 Task: Find connections with filter location Bharthana with filter topic #Trainerwith filter profile language German with filter current company Intelliswift Software with filter school SHANTILAL SHAH ENGINEERING COLLEGE ,BHAVNAGAR 043 with filter industry Dance Companies with filter service category HR Consulting with filter keywords title Marketing Communications Manager
Action: Mouse moved to (510, 69)
Screenshot: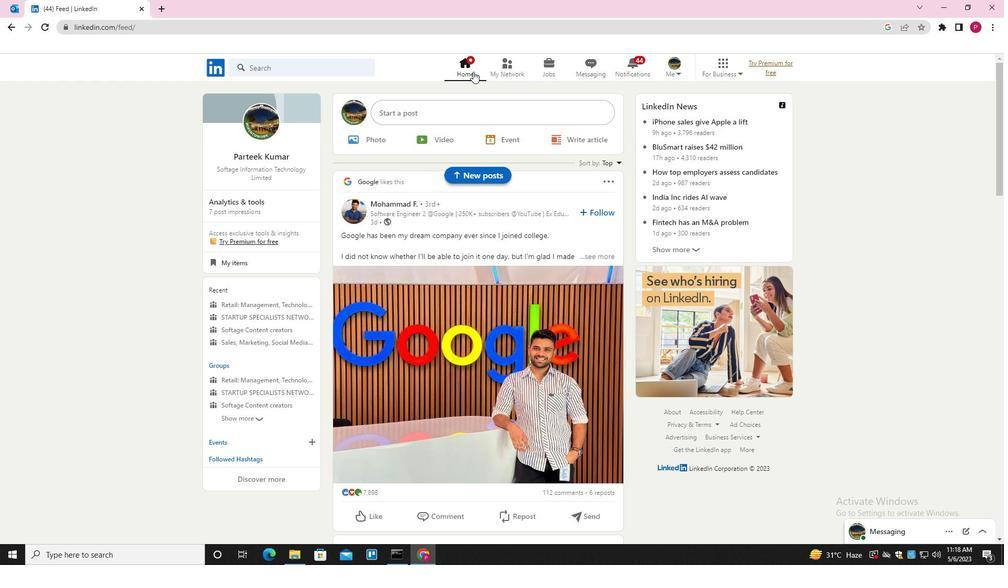
Action: Mouse pressed left at (510, 69)
Screenshot: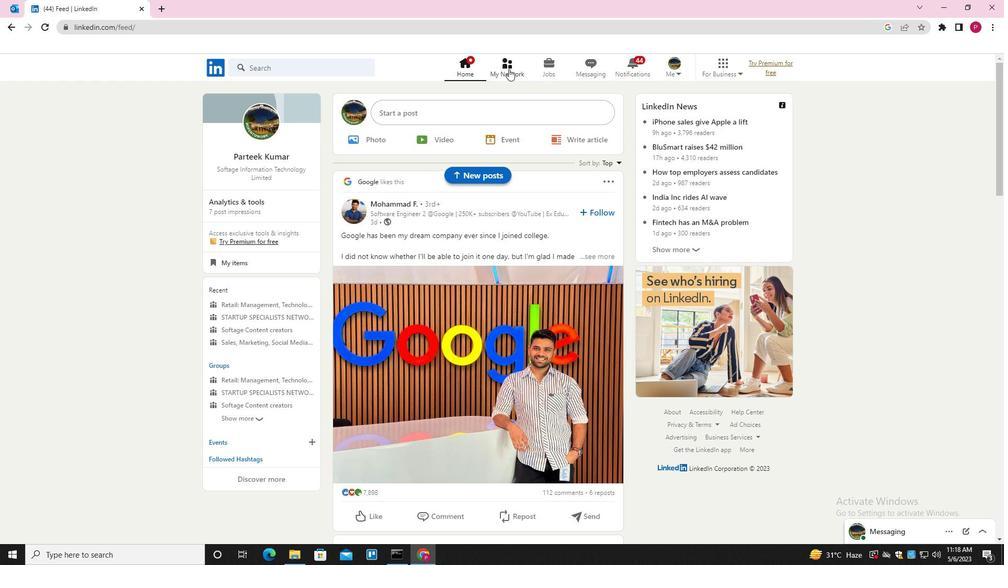 
Action: Mouse moved to (331, 125)
Screenshot: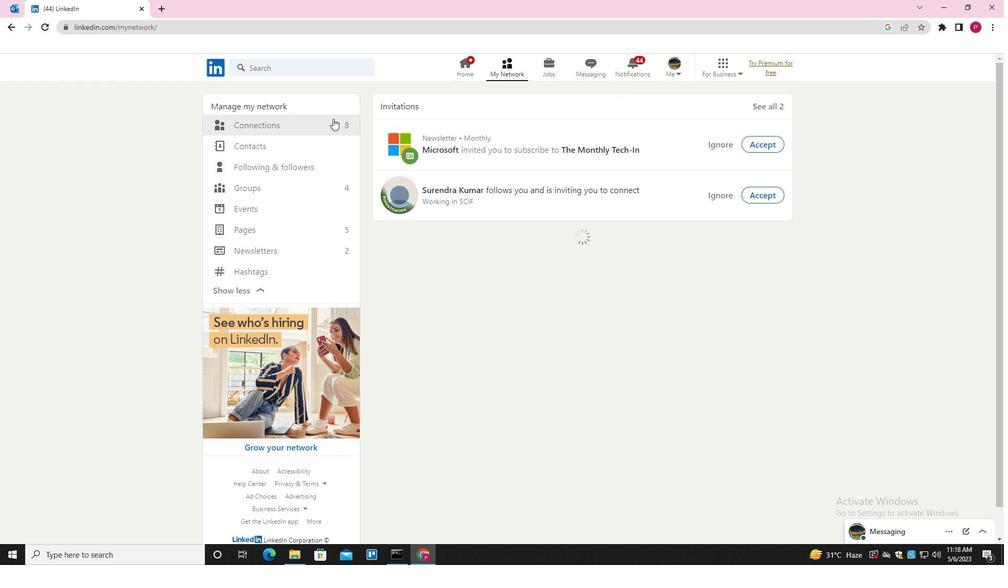 
Action: Mouse pressed left at (331, 125)
Screenshot: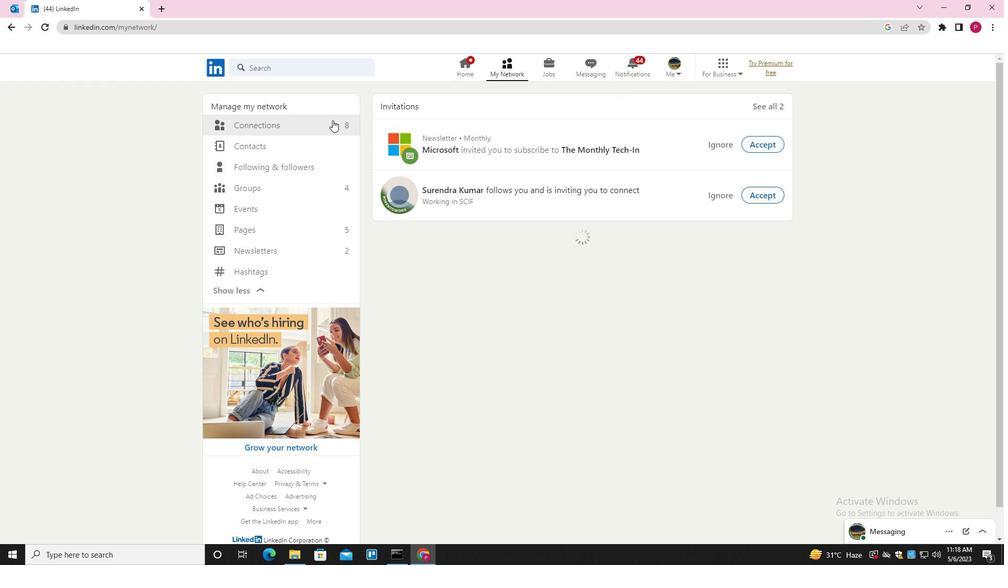 
Action: Mouse moved to (608, 125)
Screenshot: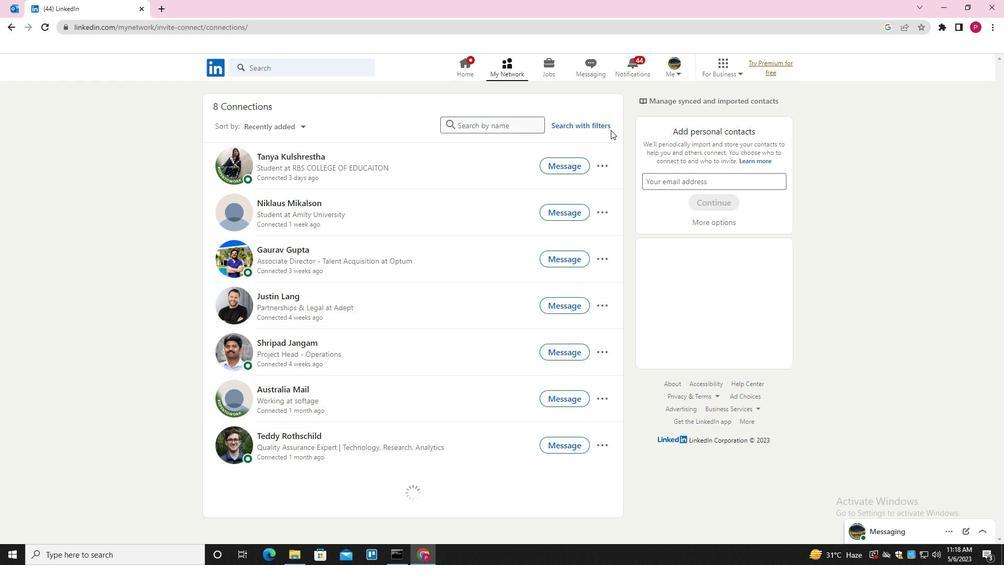 
Action: Mouse pressed left at (608, 125)
Screenshot: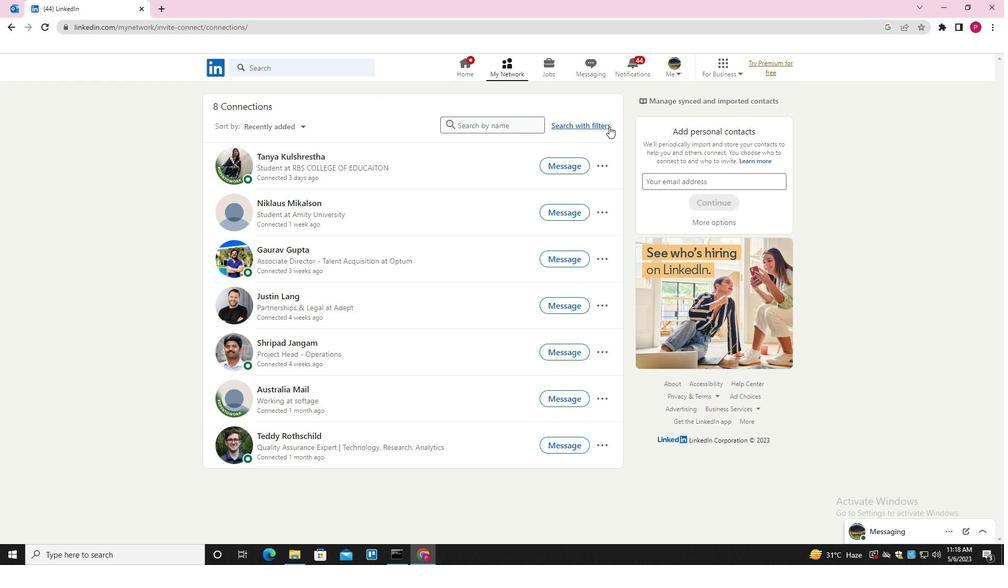 
Action: Mouse moved to (533, 98)
Screenshot: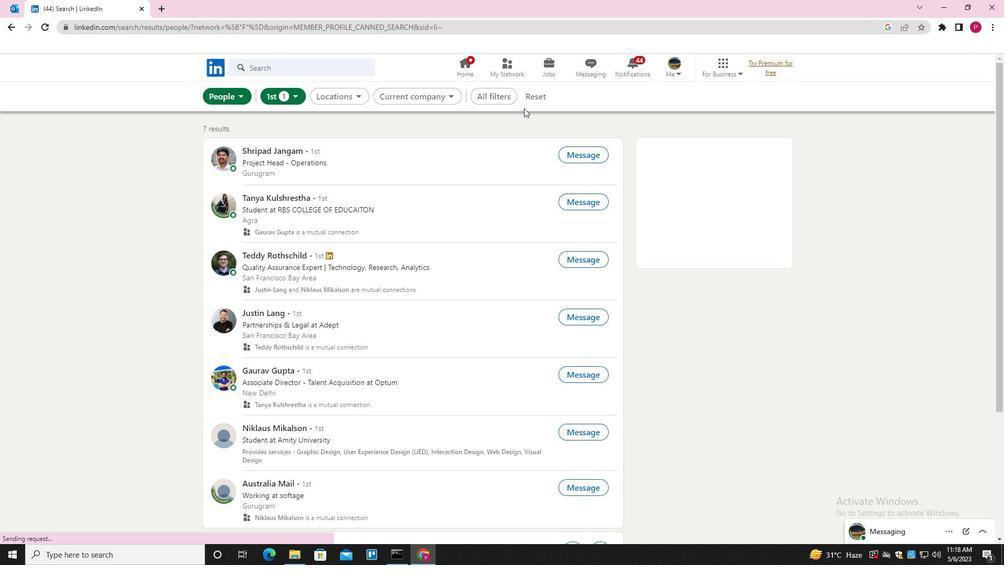 
Action: Mouse pressed left at (533, 98)
Screenshot: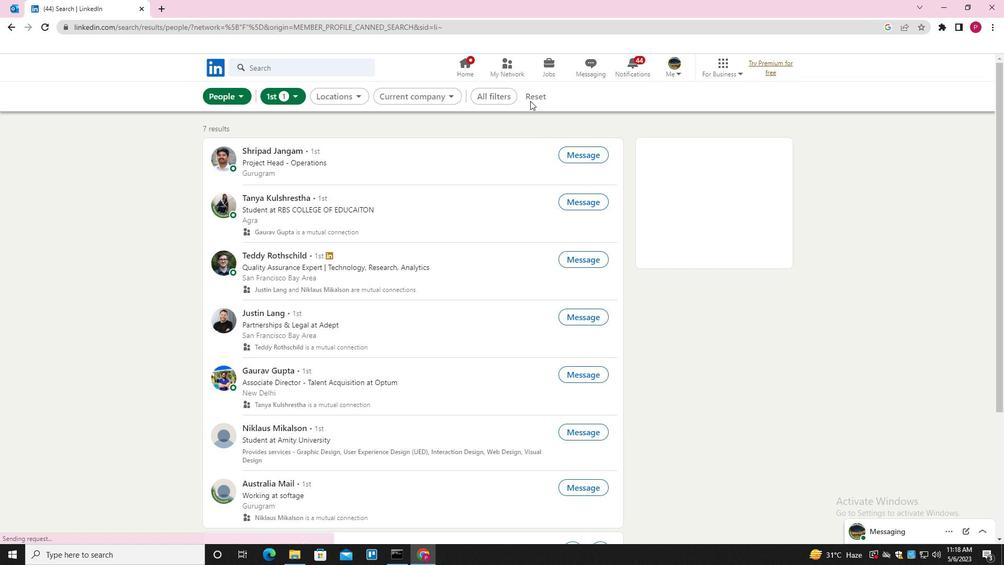 
Action: Mouse moved to (531, 98)
Screenshot: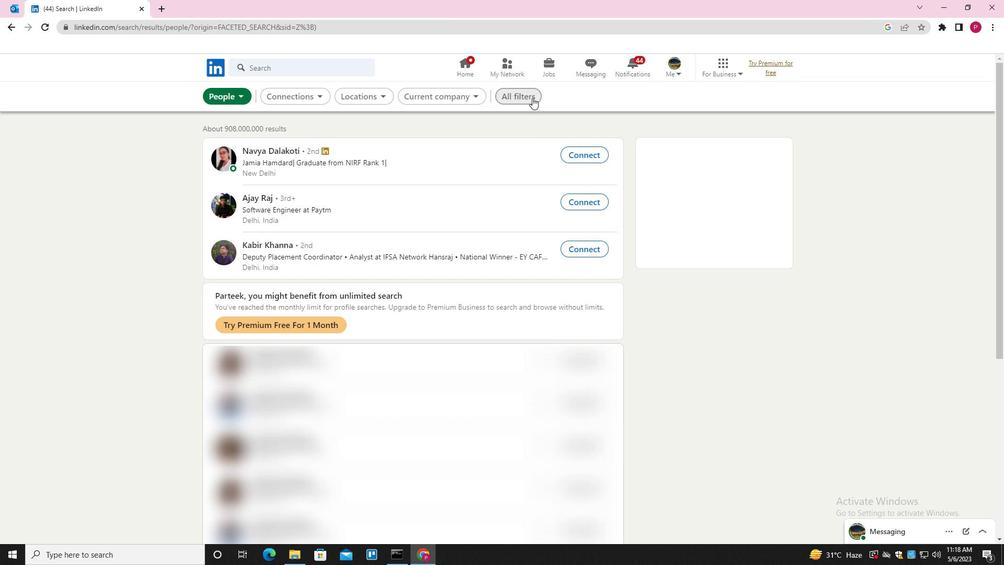 
Action: Mouse pressed left at (531, 98)
Screenshot: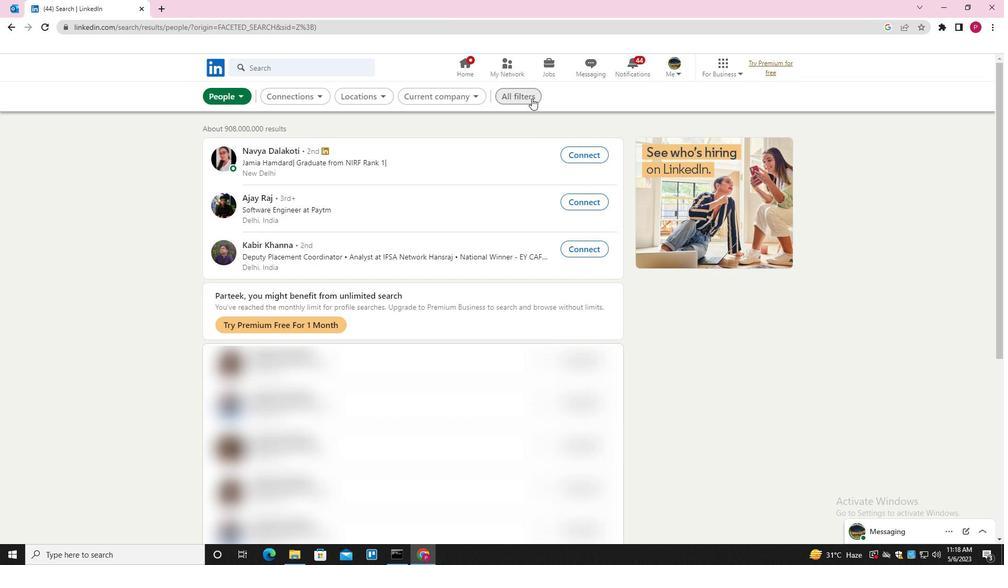 
Action: Mouse moved to (804, 289)
Screenshot: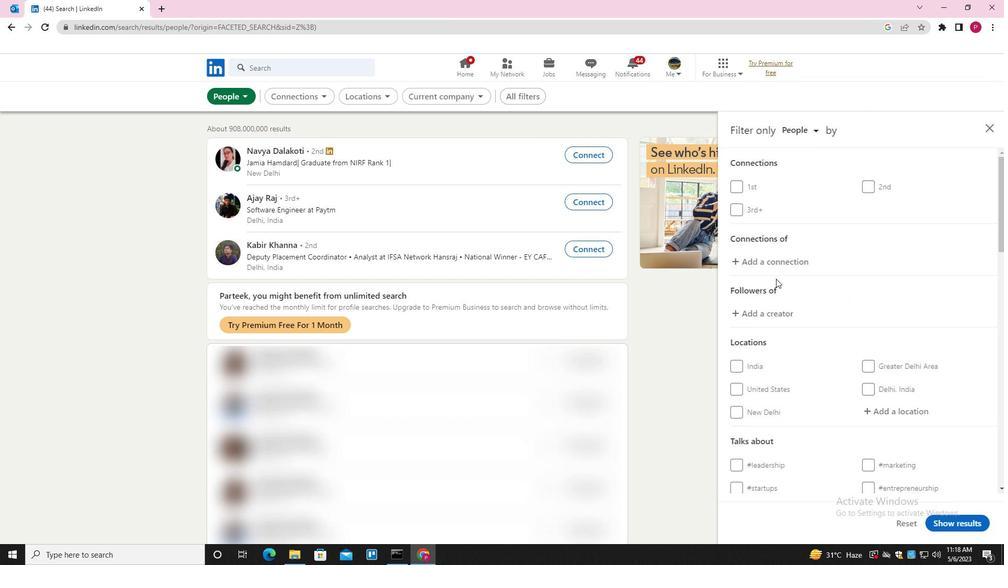
Action: Mouse scrolled (804, 288) with delta (0, 0)
Screenshot: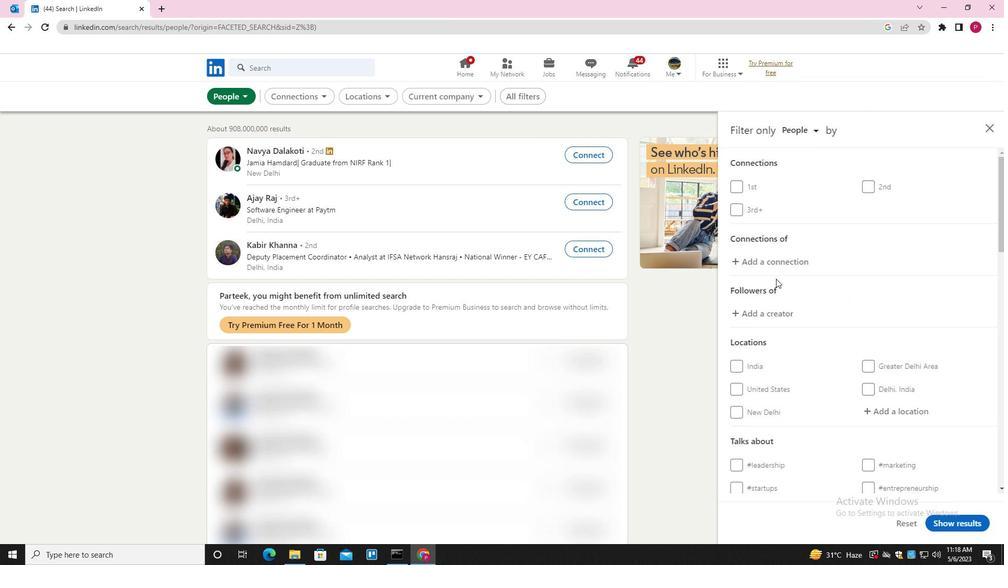 
Action: Mouse moved to (805, 290)
Screenshot: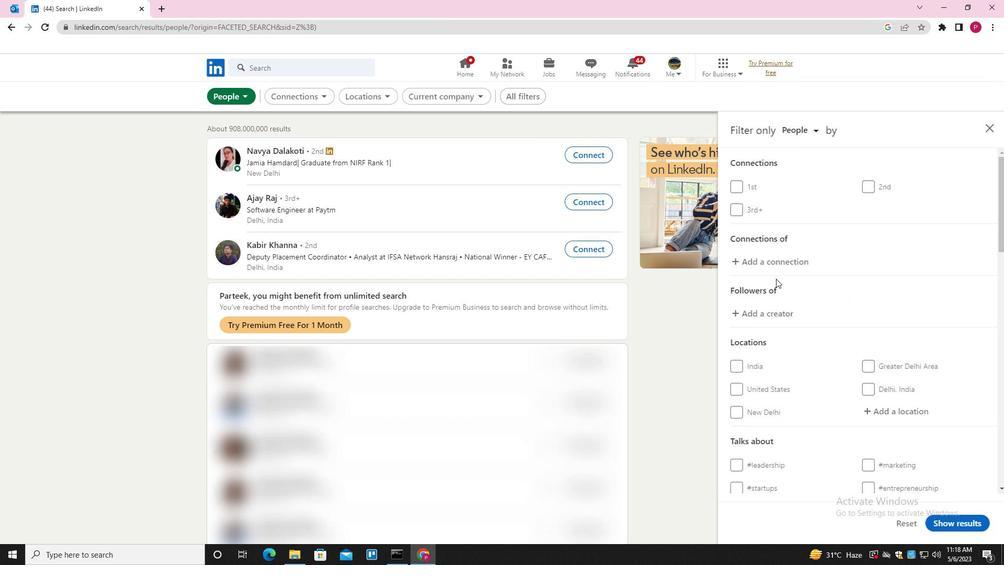
Action: Mouse scrolled (805, 289) with delta (0, 0)
Screenshot: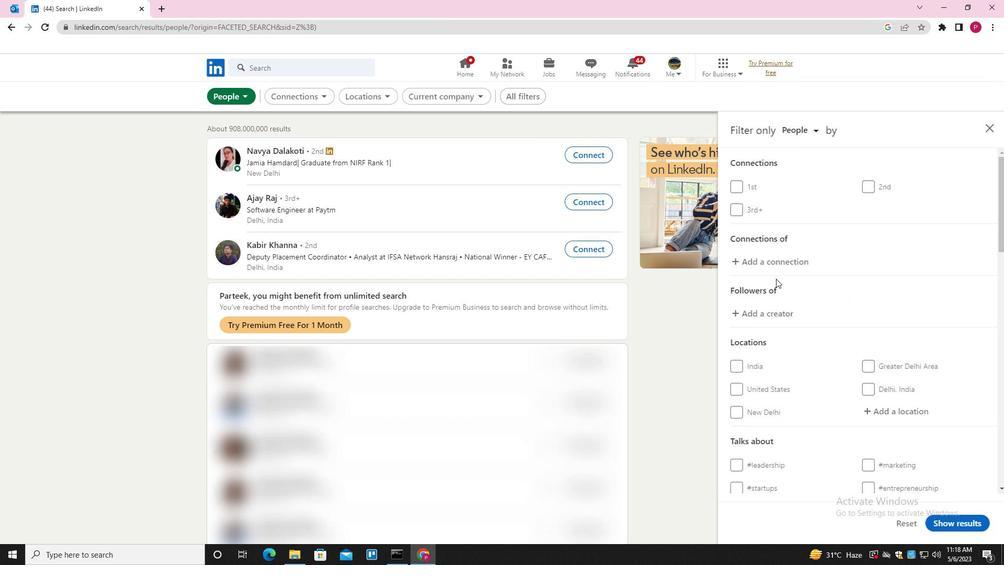 
Action: Mouse moved to (819, 298)
Screenshot: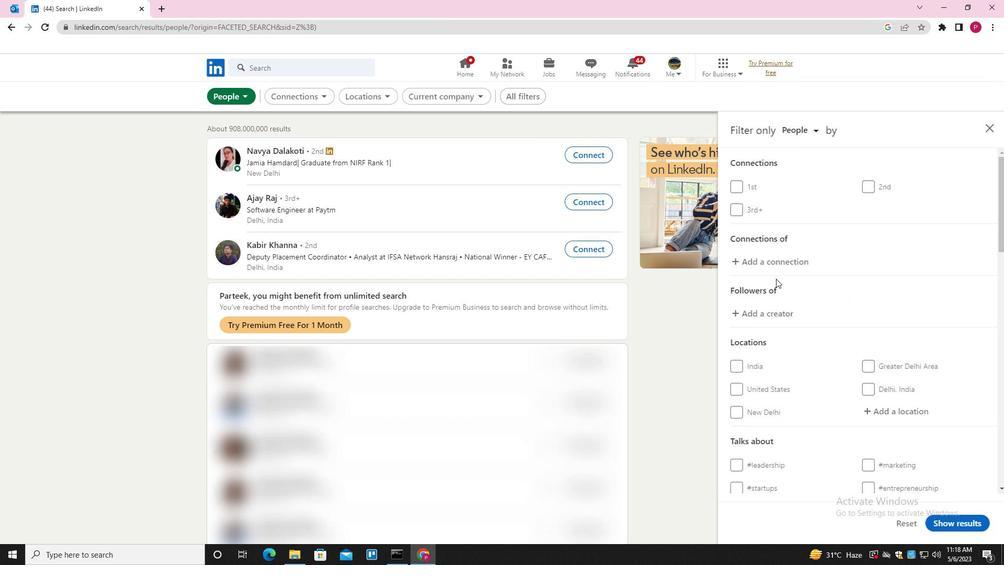
Action: Mouse scrolled (819, 298) with delta (0, 0)
Screenshot: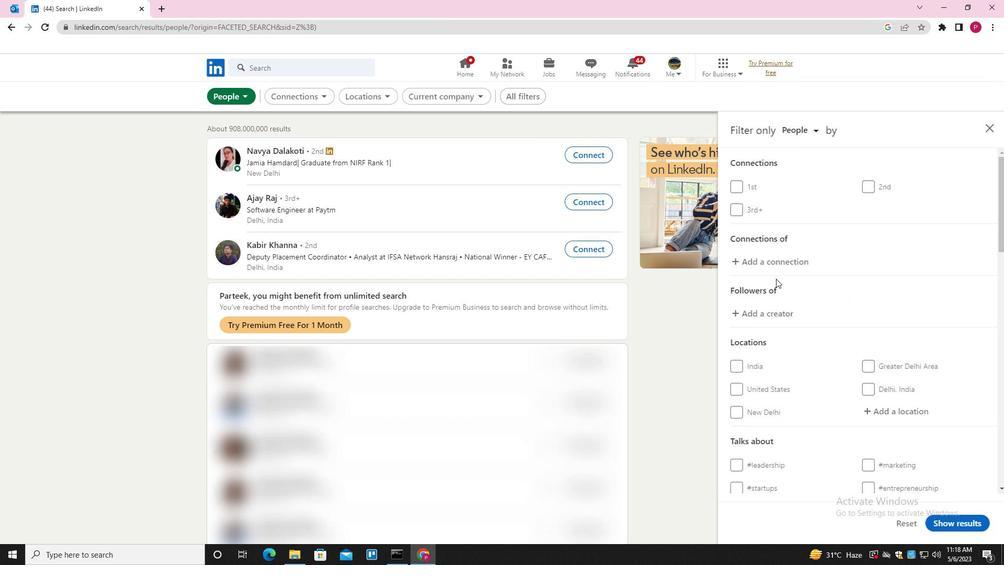 
Action: Mouse moved to (887, 254)
Screenshot: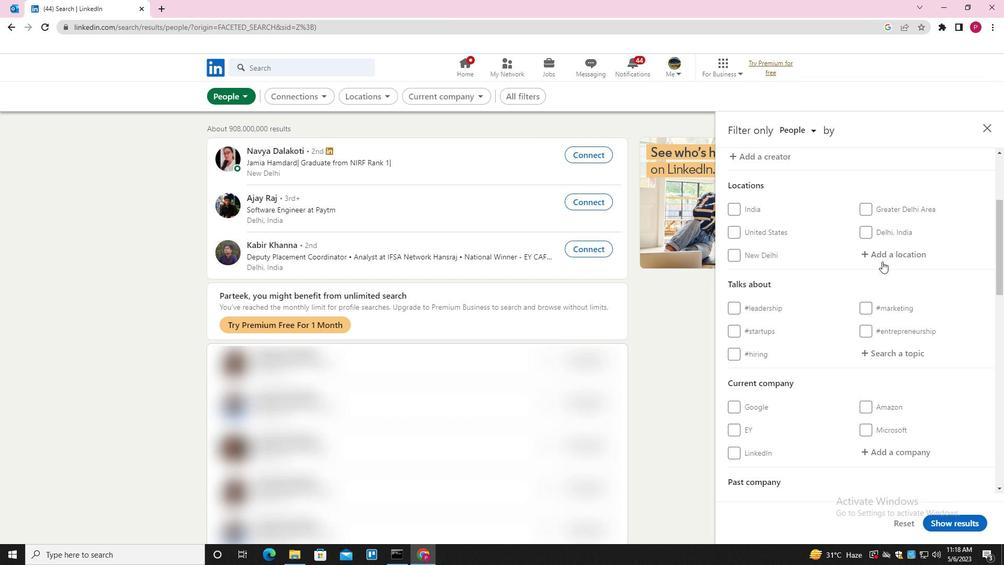 
Action: Mouse pressed left at (887, 254)
Screenshot: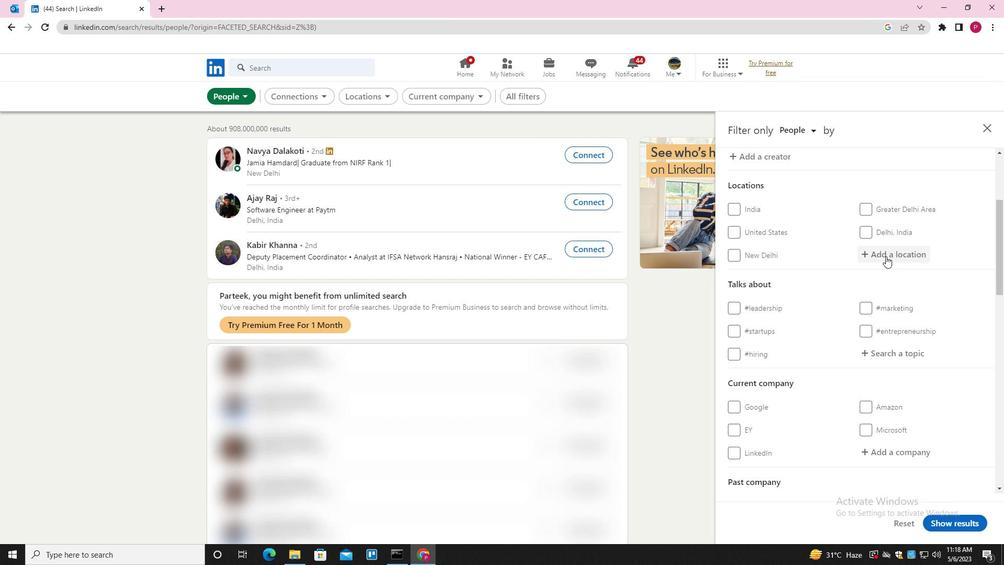 
Action: Key pressed <Key.shift>BHARTHANA<Key.down><Key.enter>
Screenshot: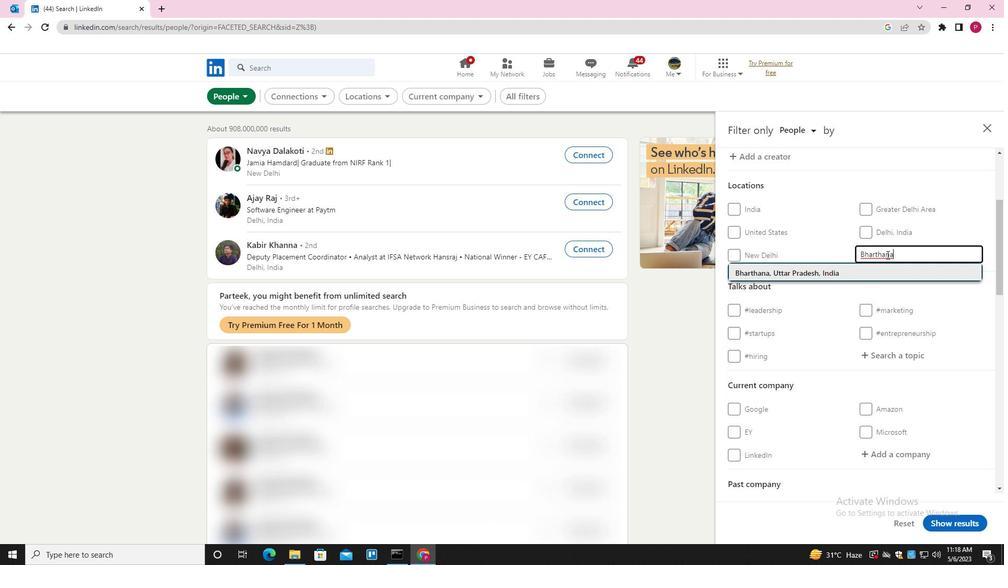 
Action: Mouse moved to (888, 293)
Screenshot: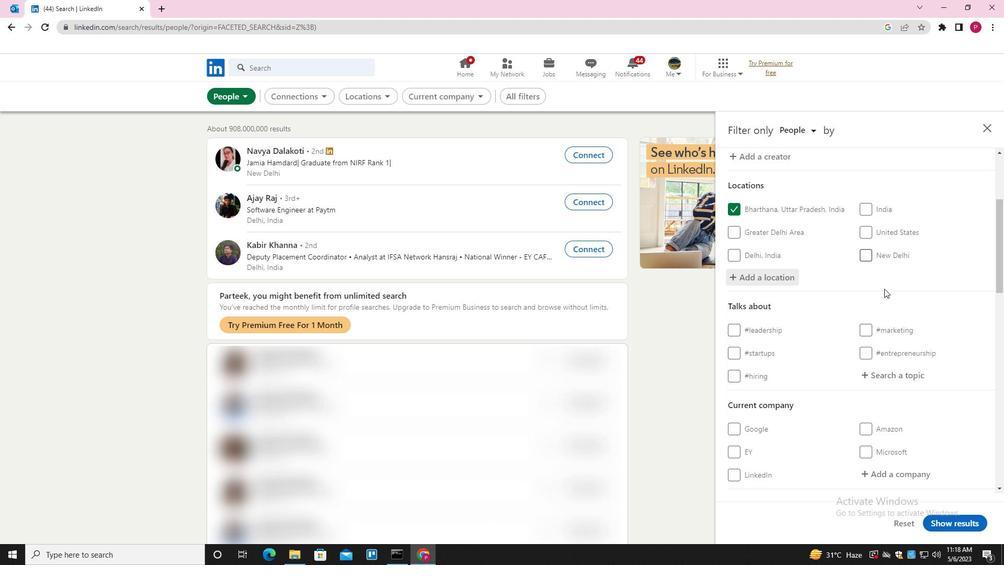 
Action: Mouse scrolled (888, 293) with delta (0, 0)
Screenshot: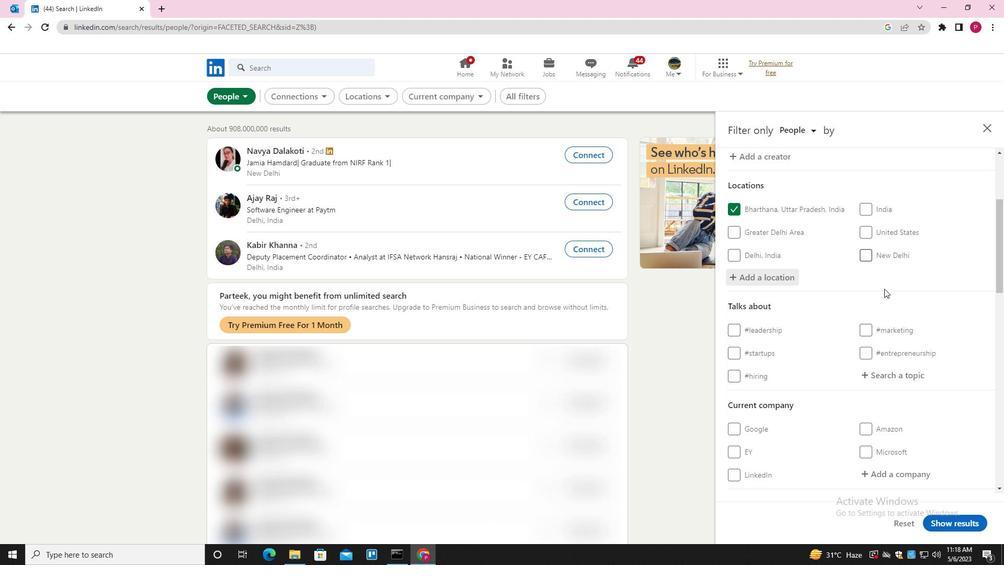 
Action: Mouse moved to (890, 296)
Screenshot: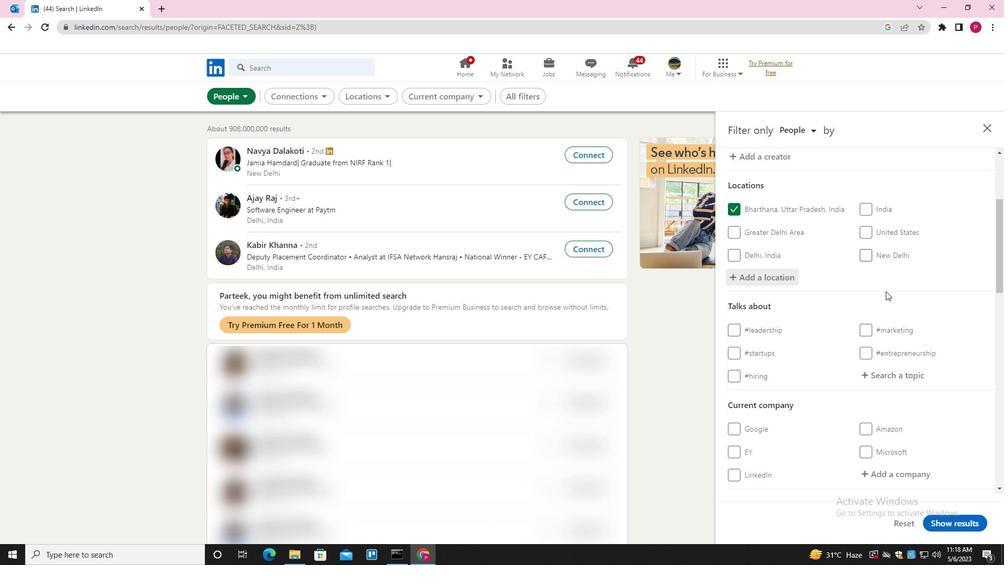 
Action: Mouse scrolled (890, 296) with delta (0, 0)
Screenshot: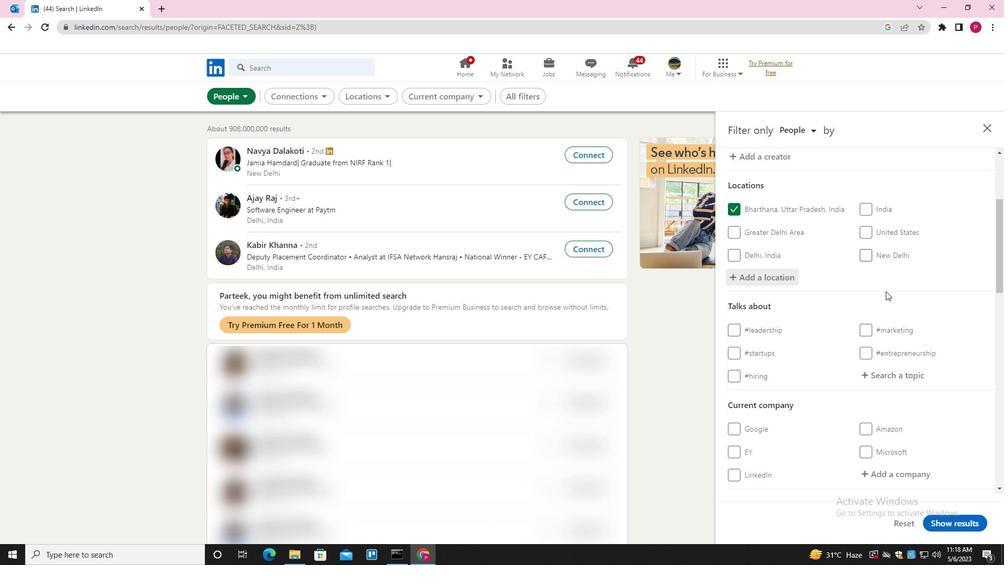 
Action: Mouse moved to (888, 268)
Screenshot: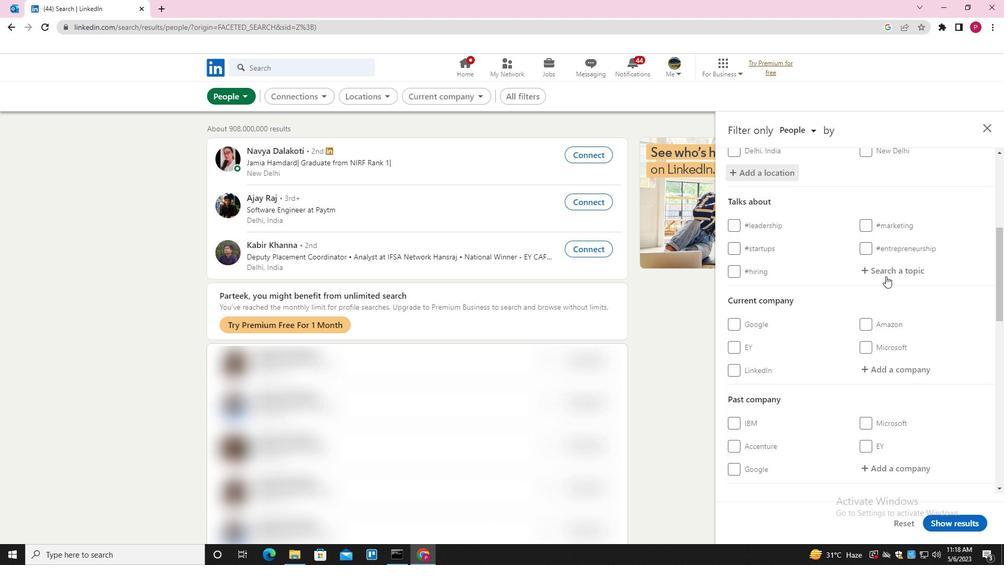 
Action: Mouse pressed left at (888, 268)
Screenshot: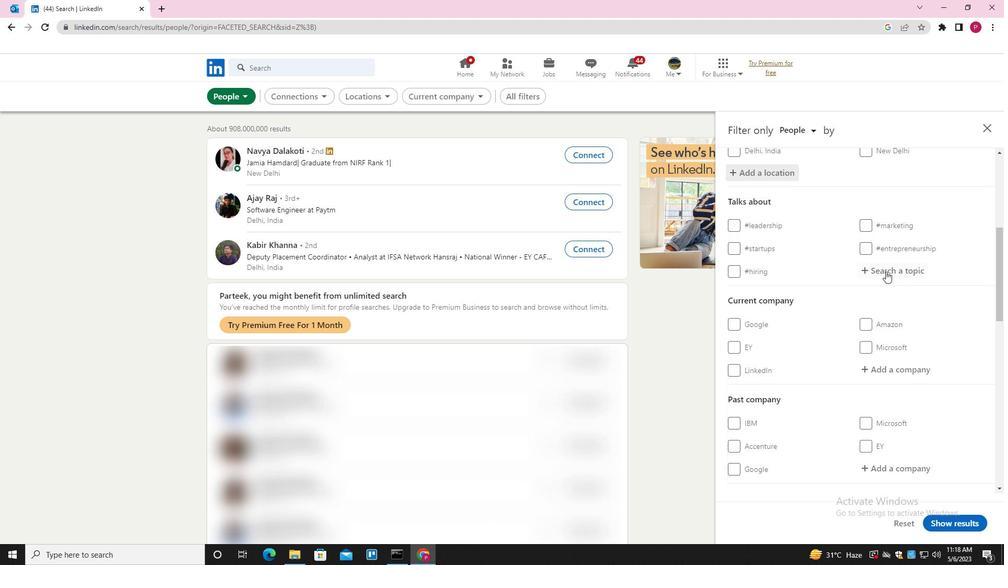 
Action: Key pressed TRAINER<Key.down><Key.enter>
Screenshot: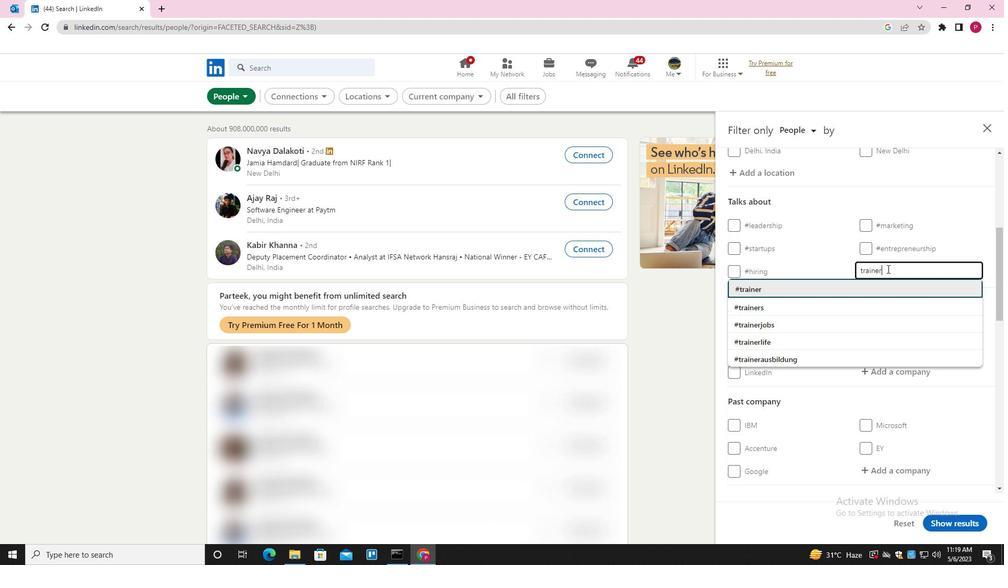 
Action: Mouse moved to (888, 300)
Screenshot: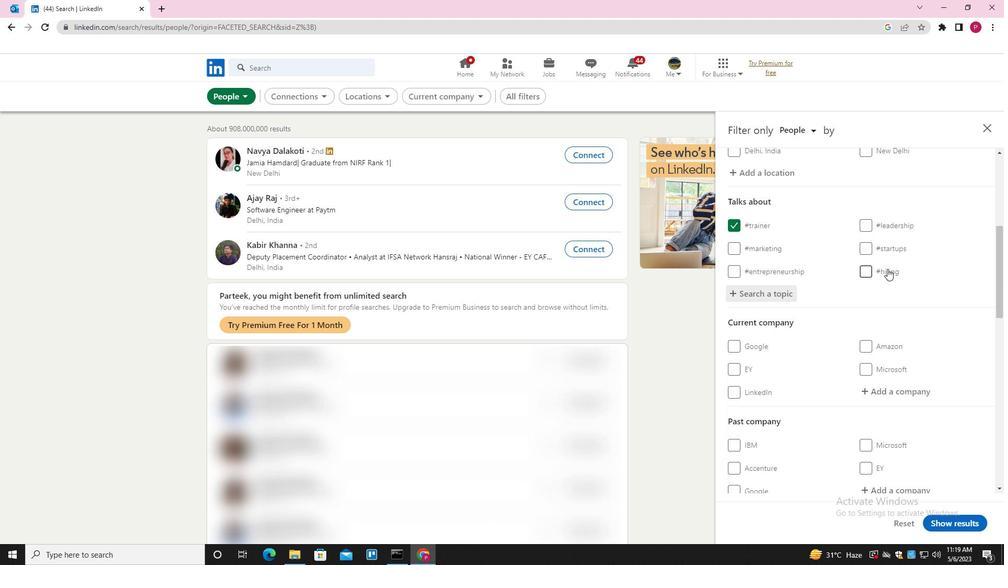 
Action: Mouse scrolled (888, 299) with delta (0, 0)
Screenshot: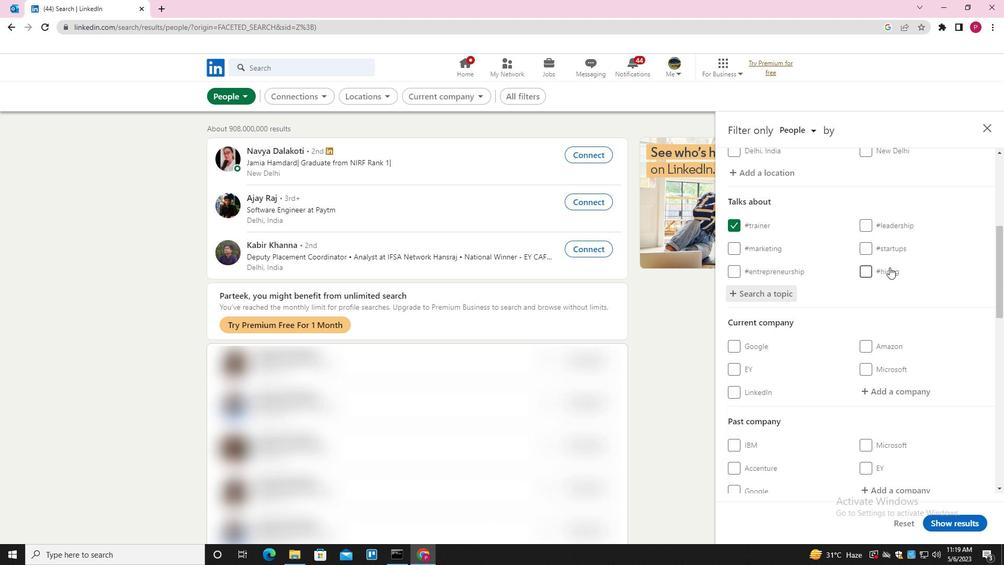 
Action: Mouse moved to (888, 300)
Screenshot: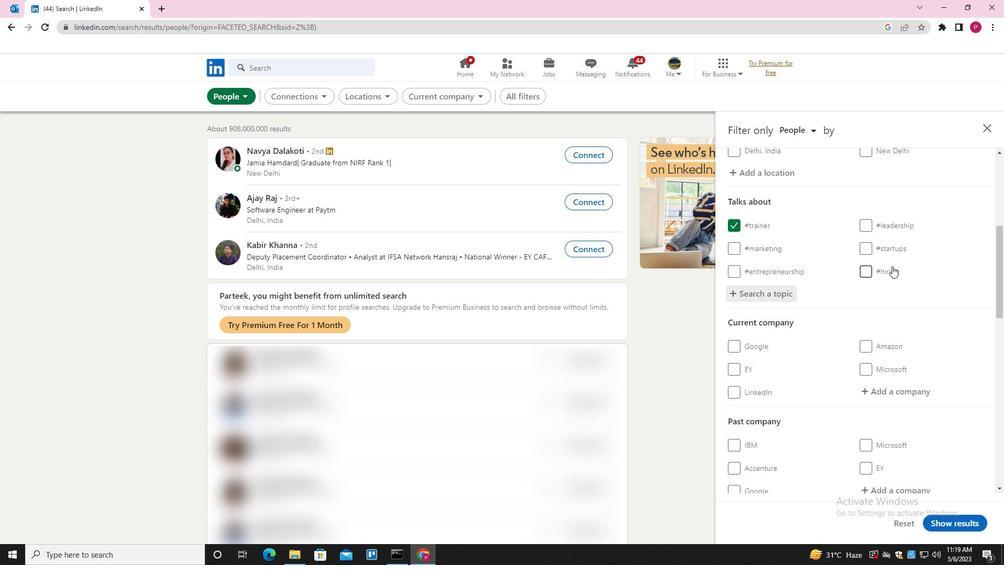 
Action: Mouse scrolled (888, 299) with delta (0, 0)
Screenshot: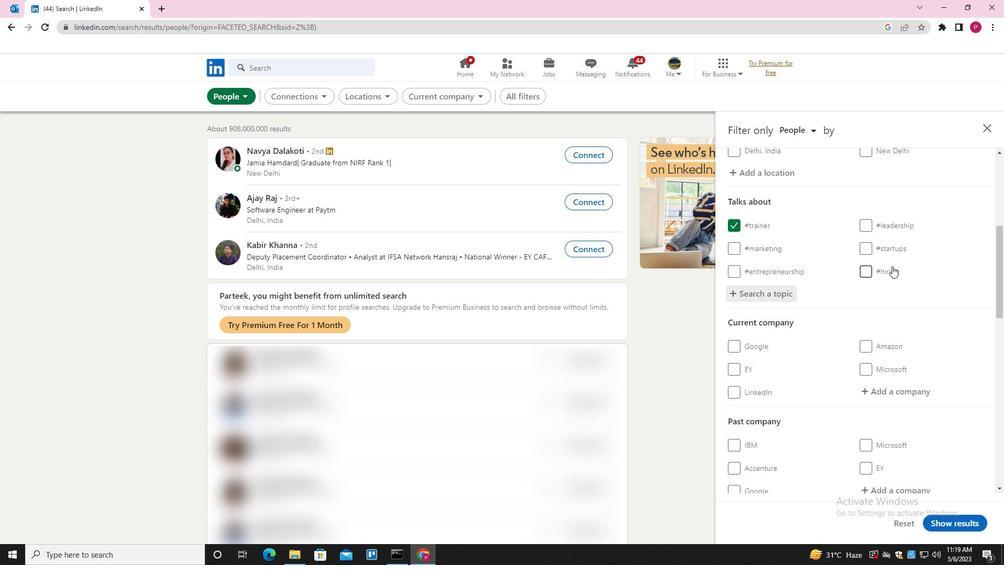 
Action: Mouse moved to (888, 306)
Screenshot: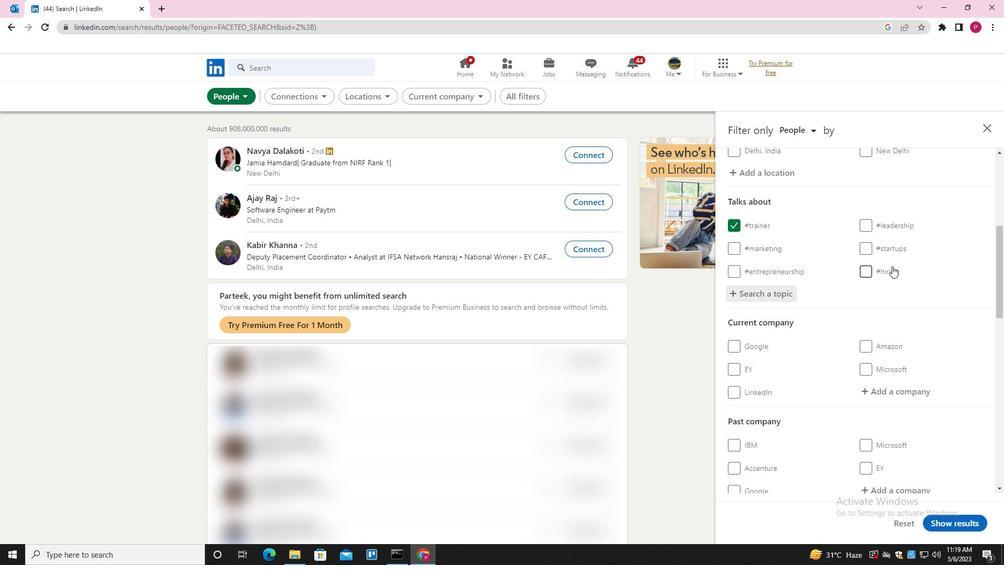 
Action: Mouse scrolled (888, 306) with delta (0, 0)
Screenshot: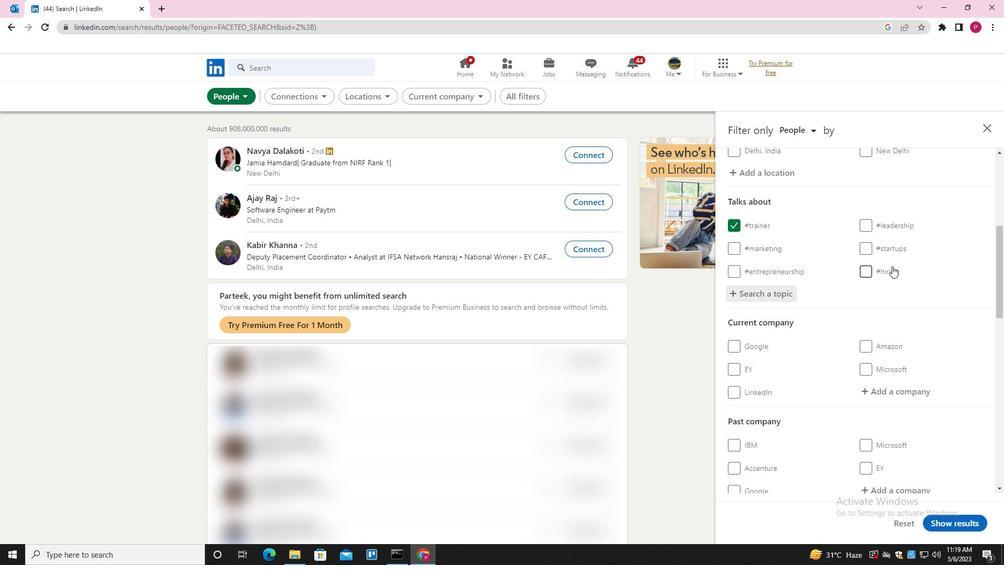 
Action: Mouse moved to (885, 317)
Screenshot: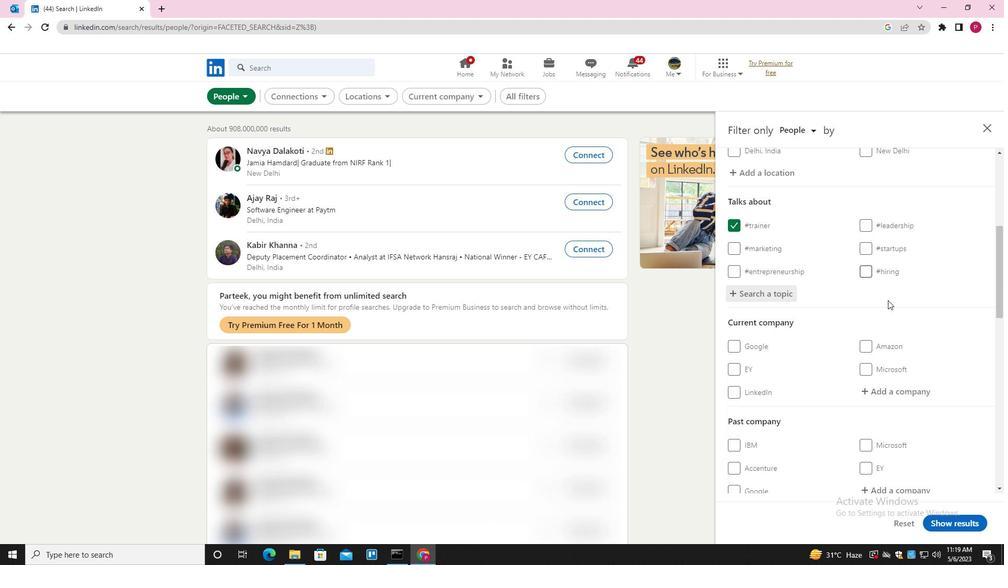 
Action: Mouse scrolled (885, 317) with delta (0, 0)
Screenshot: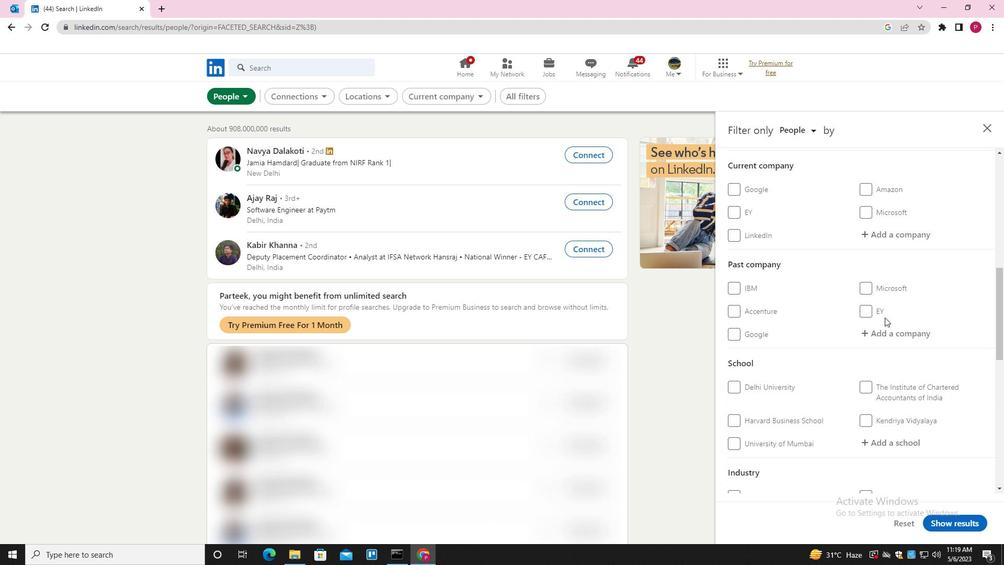 
Action: Mouse scrolled (885, 317) with delta (0, 0)
Screenshot: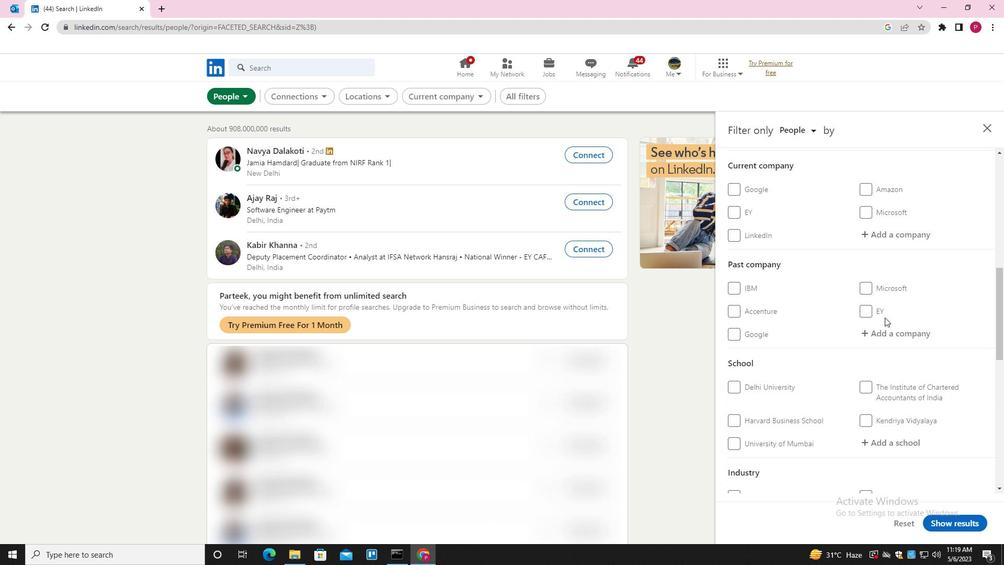 
Action: Mouse moved to (885, 317)
Screenshot: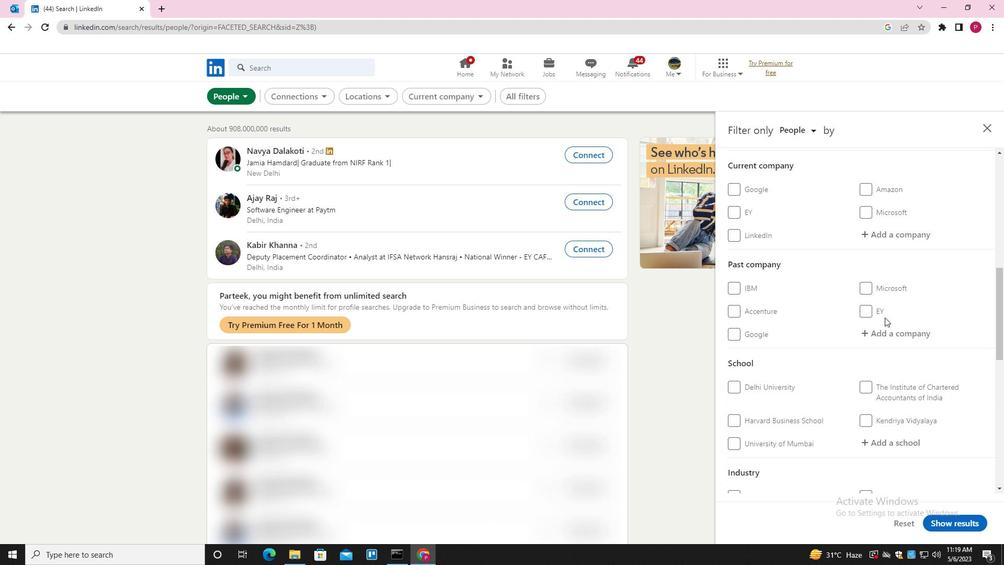 
Action: Mouse scrolled (885, 317) with delta (0, 0)
Screenshot: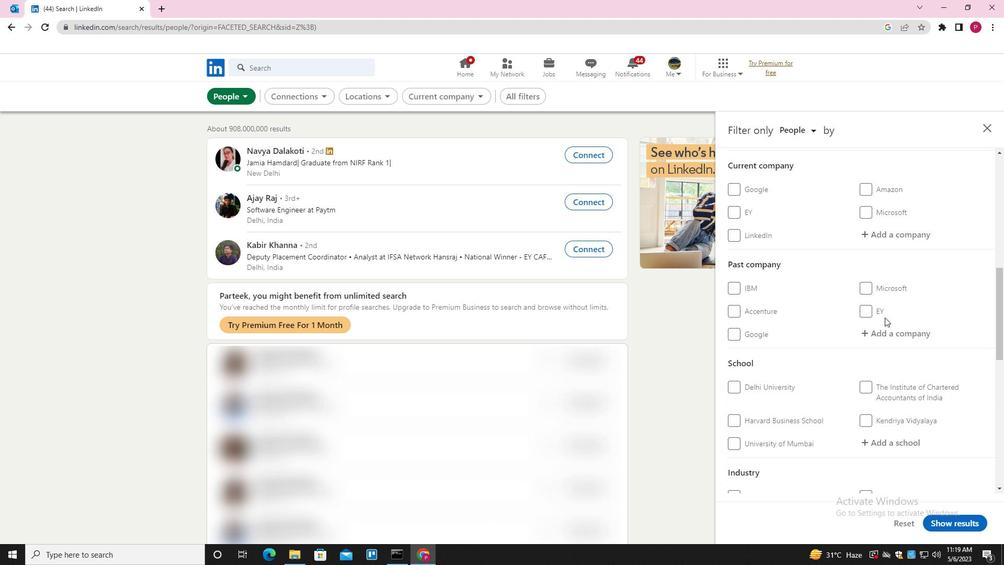 
Action: Mouse moved to (867, 306)
Screenshot: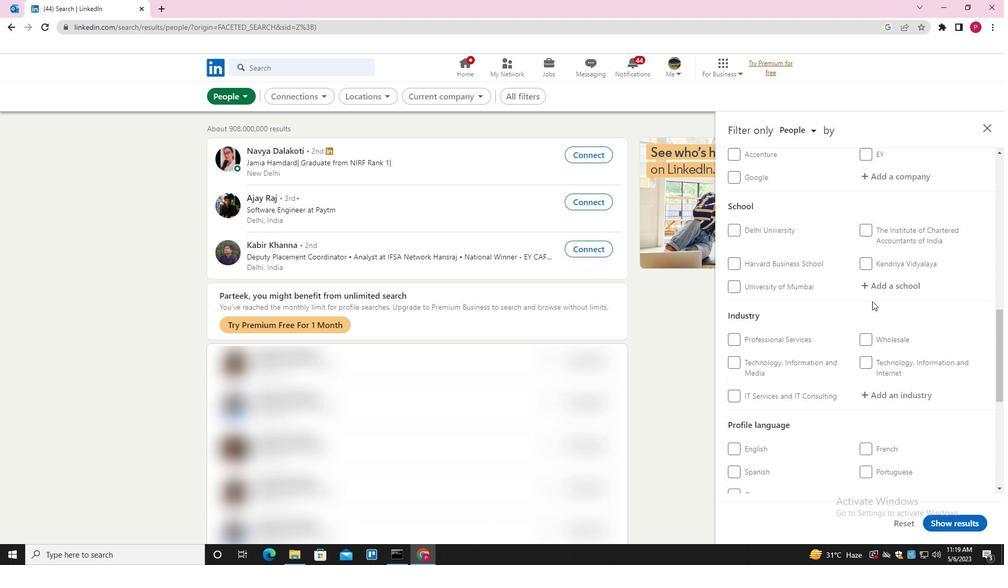 
Action: Mouse scrolled (867, 306) with delta (0, 0)
Screenshot: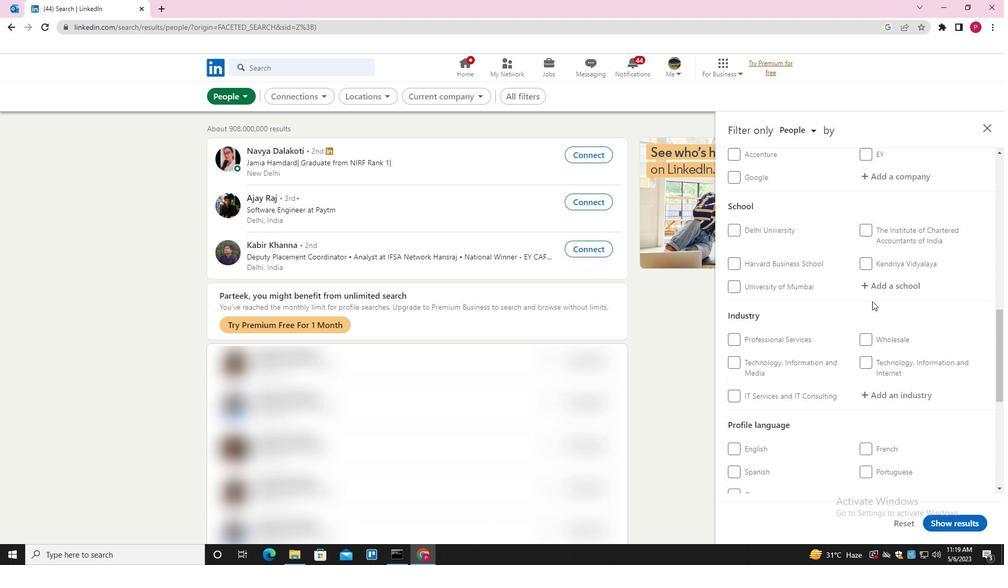 
Action: Mouse moved to (867, 307)
Screenshot: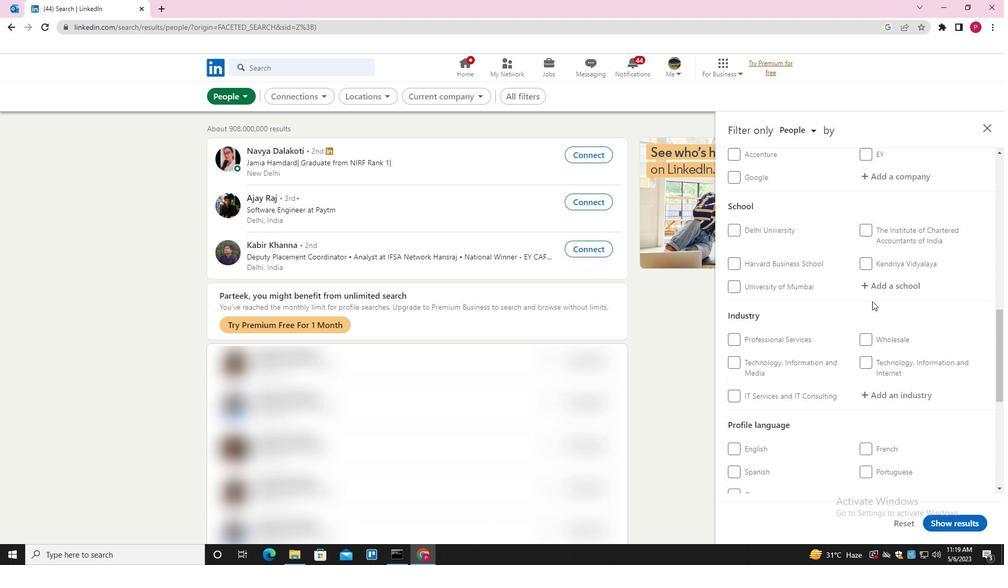 
Action: Mouse scrolled (867, 306) with delta (0, 0)
Screenshot: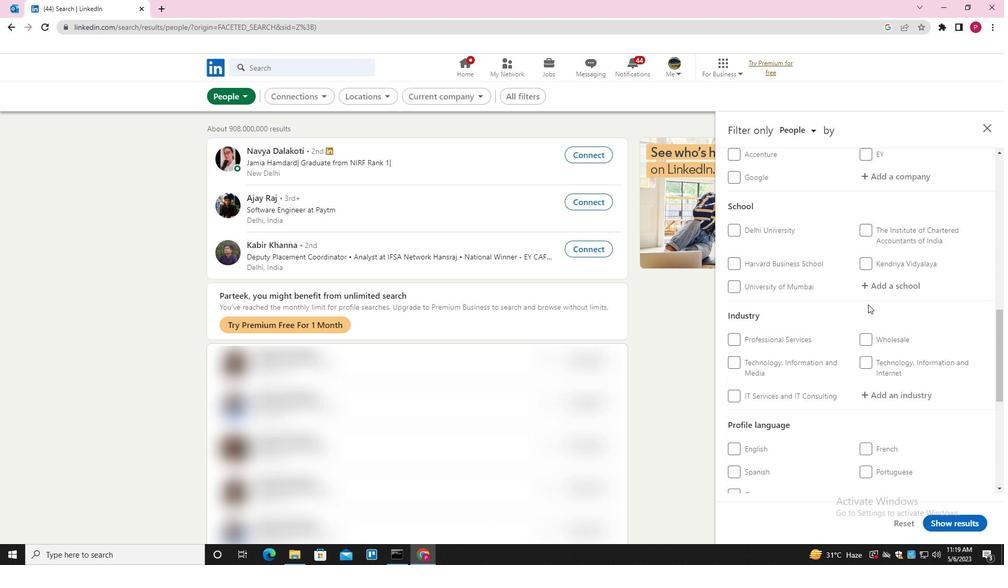 
Action: Mouse moved to (866, 307)
Screenshot: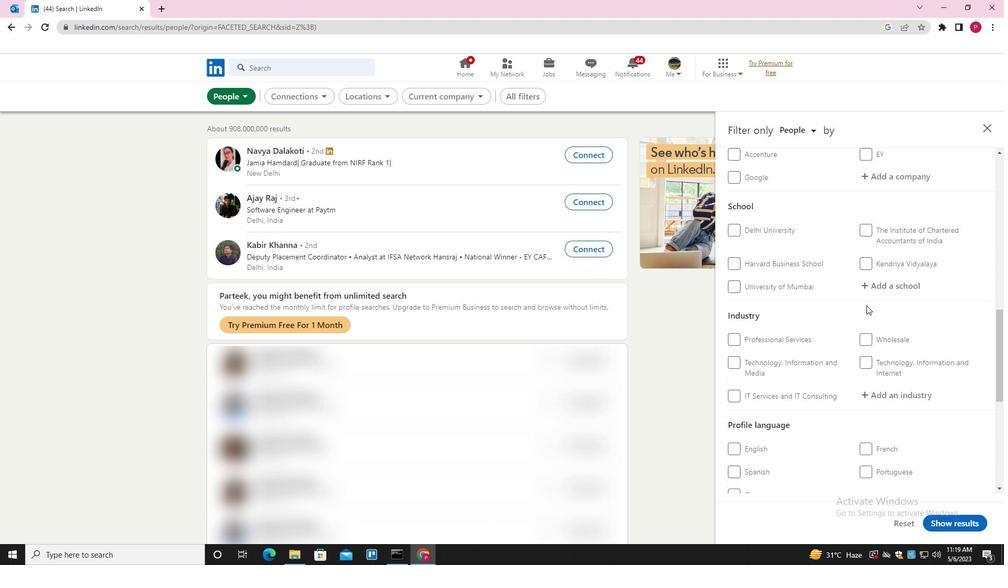 
Action: Mouse scrolled (866, 307) with delta (0, 0)
Screenshot: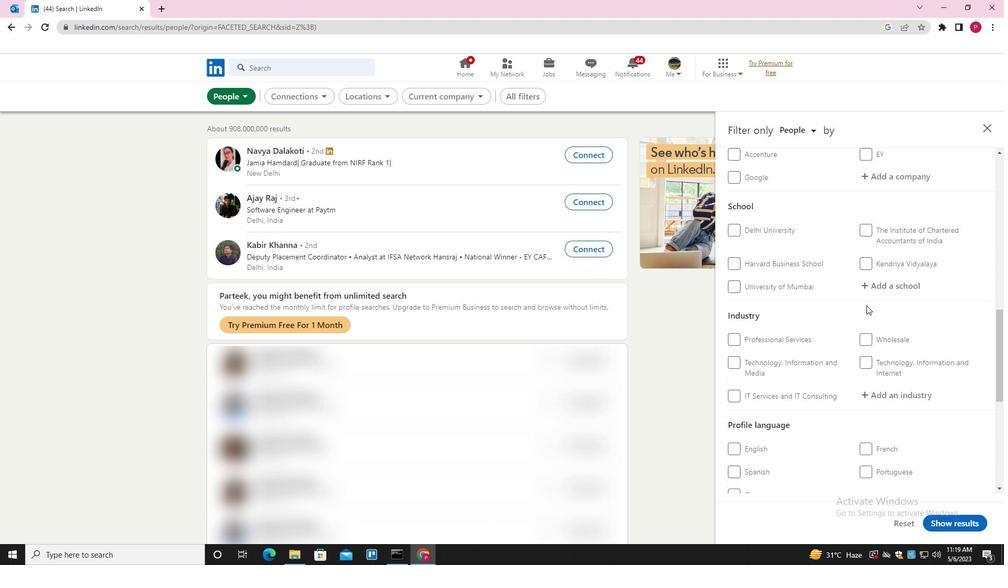 
Action: Mouse moved to (749, 331)
Screenshot: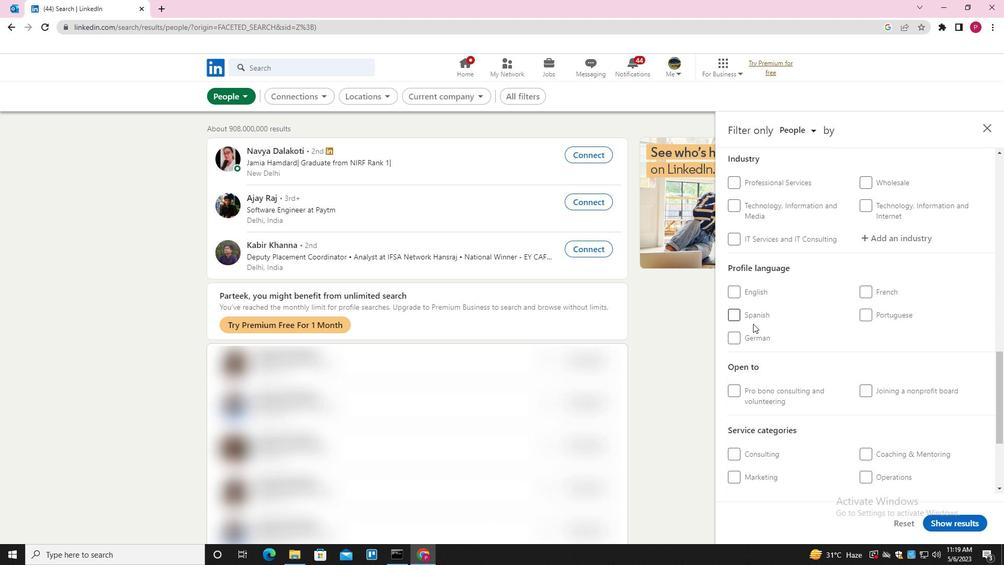 
Action: Mouse pressed left at (749, 331)
Screenshot: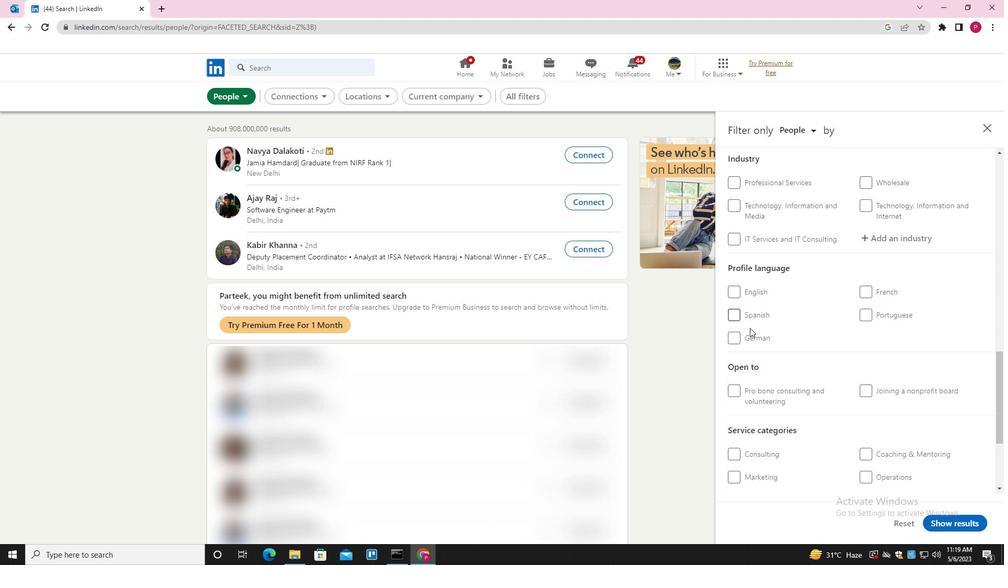 
Action: Mouse moved to (759, 340)
Screenshot: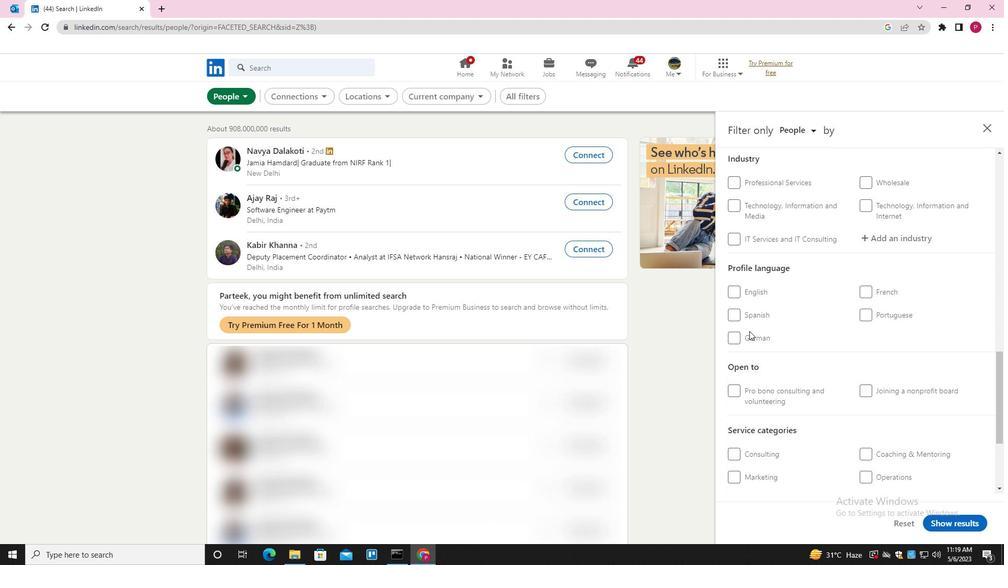 
Action: Mouse pressed left at (759, 340)
Screenshot: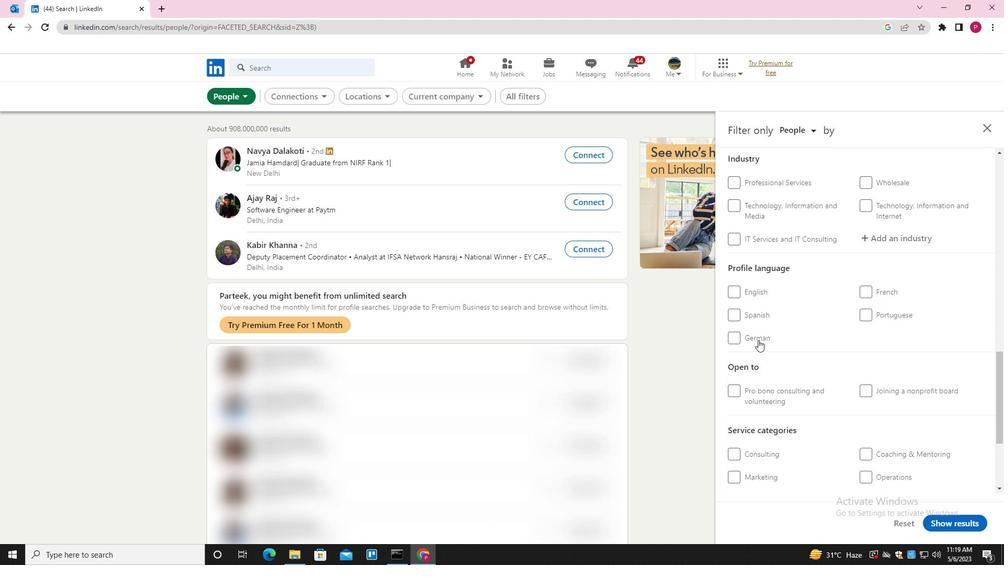 
Action: Mouse moved to (782, 330)
Screenshot: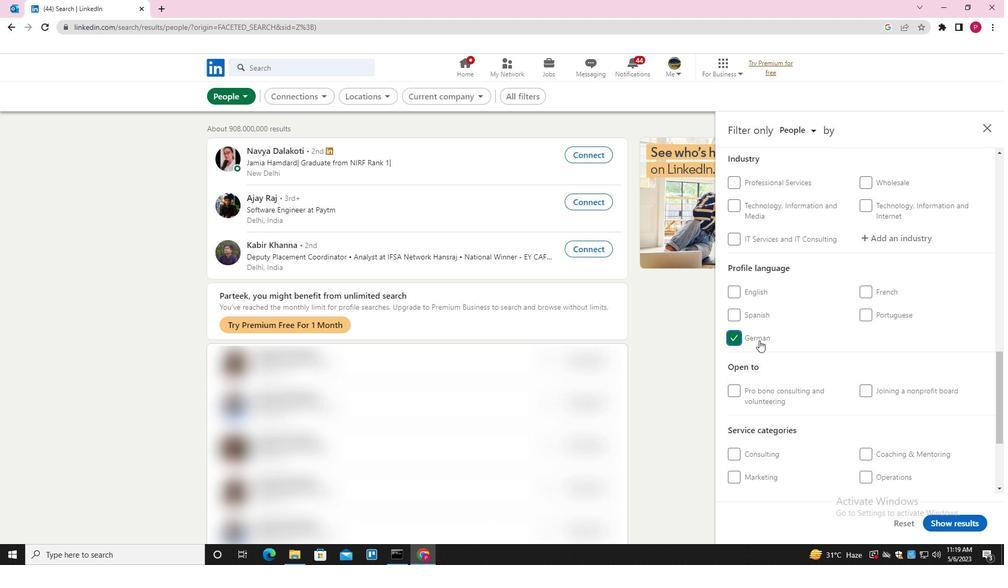 
Action: Mouse scrolled (782, 330) with delta (0, 0)
Screenshot: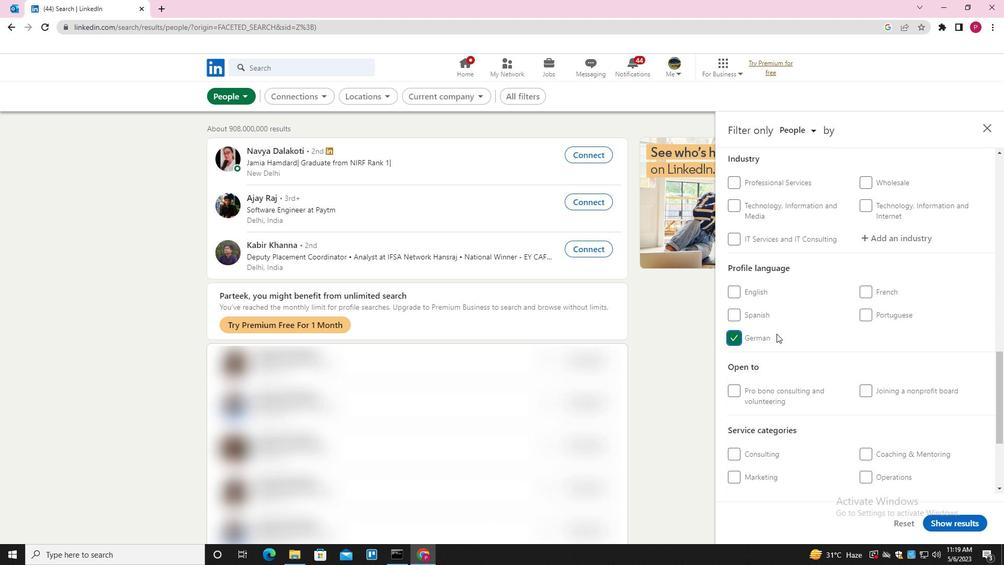 
Action: Mouse scrolled (782, 330) with delta (0, 0)
Screenshot: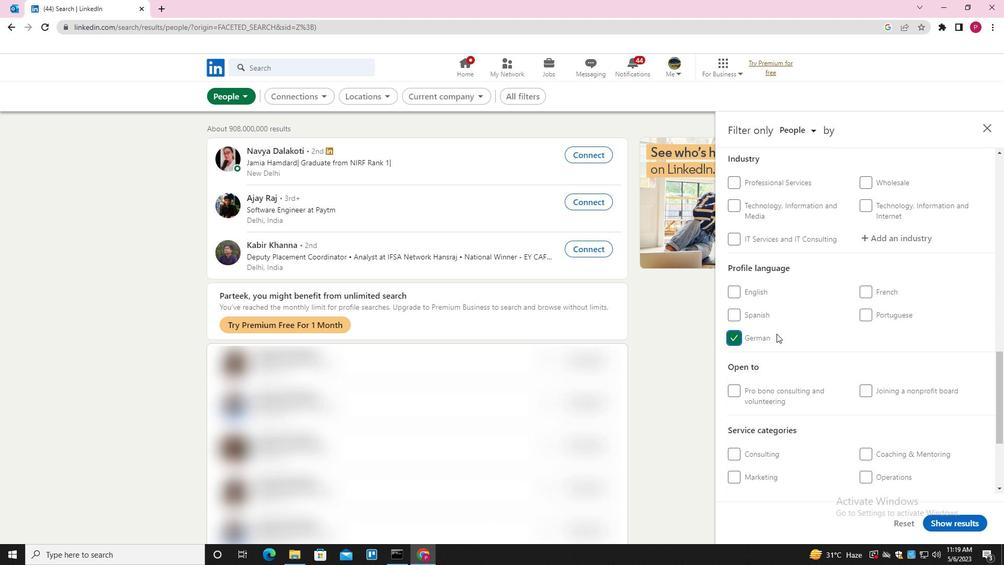 
Action: Mouse scrolled (782, 330) with delta (0, 0)
Screenshot: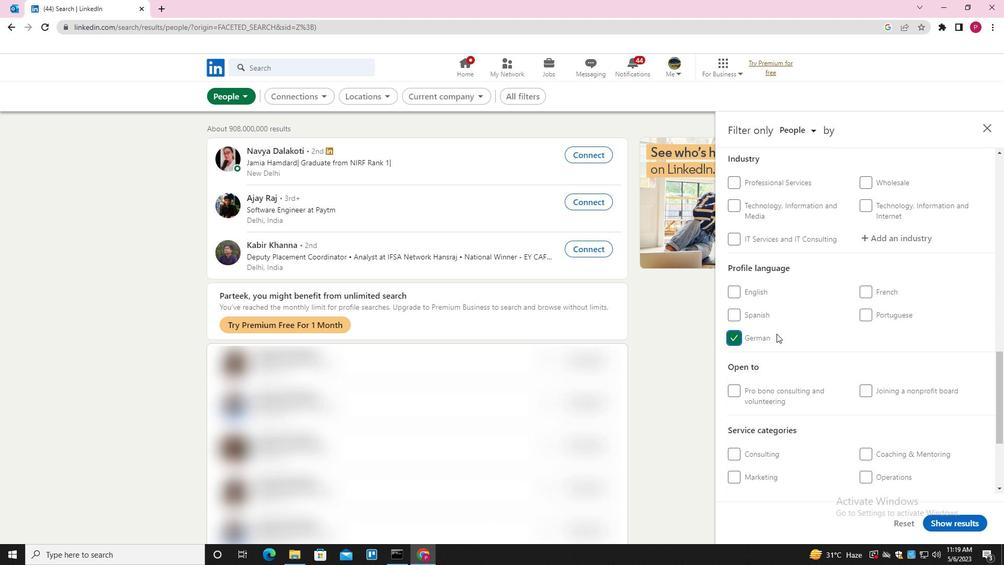 
Action: Mouse scrolled (782, 330) with delta (0, 0)
Screenshot: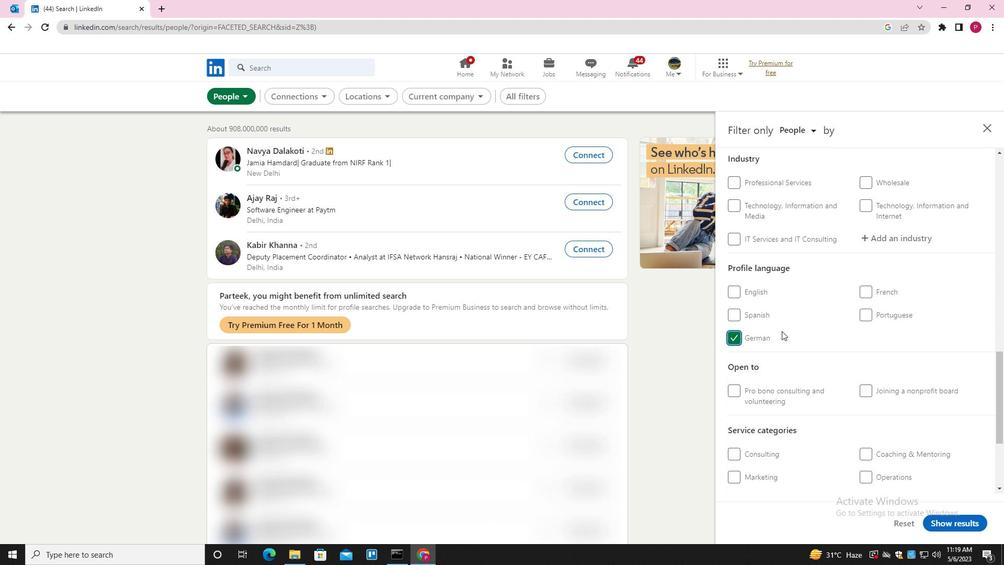 
Action: Mouse scrolled (782, 330) with delta (0, 0)
Screenshot: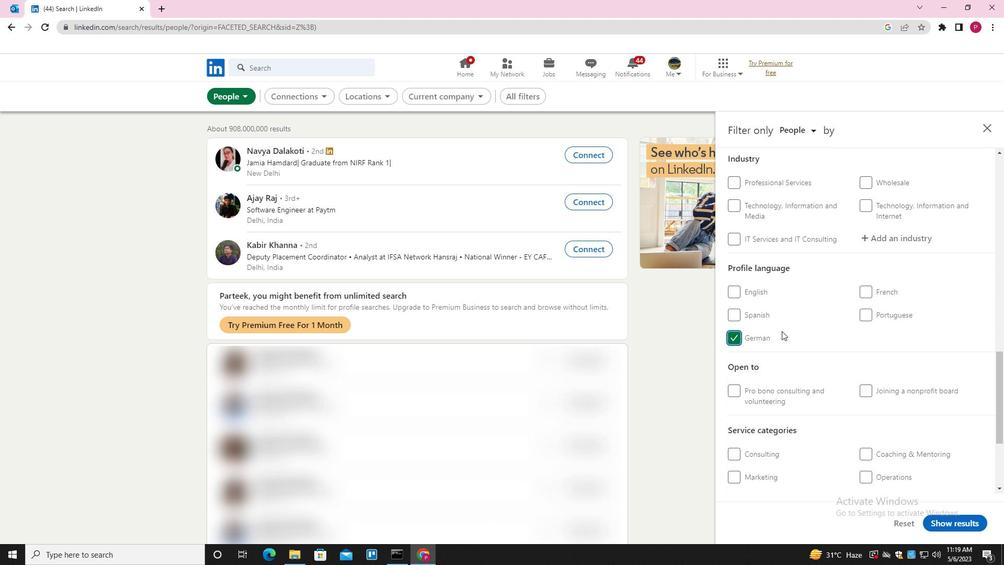 
Action: Mouse scrolled (782, 330) with delta (0, 0)
Screenshot: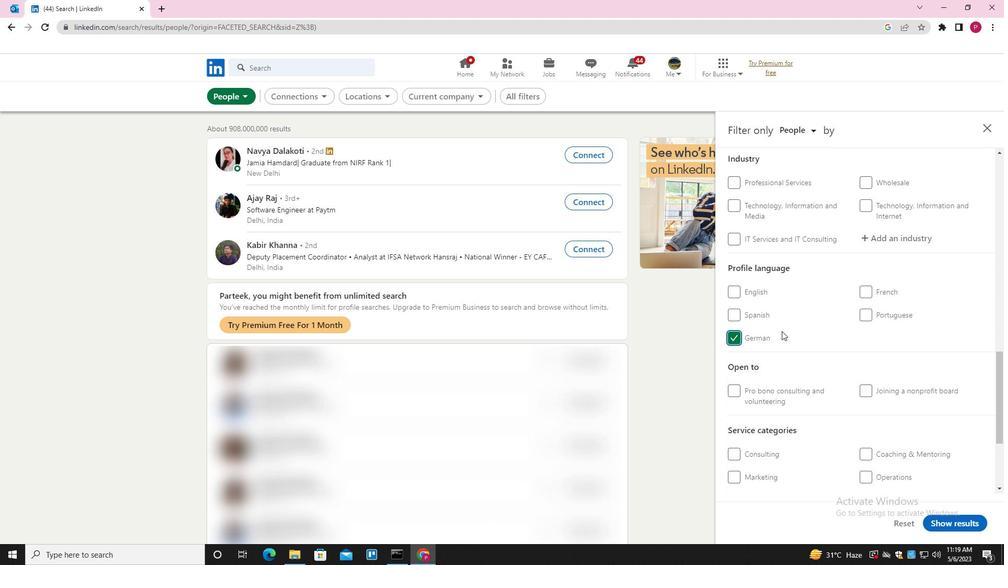 
Action: Mouse scrolled (782, 330) with delta (0, 0)
Screenshot: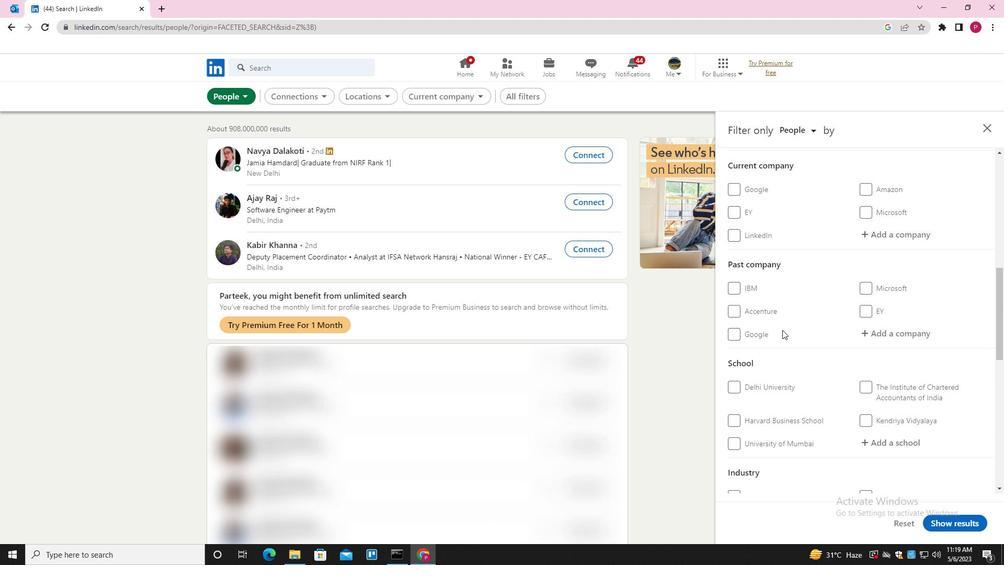
Action: Mouse moved to (909, 284)
Screenshot: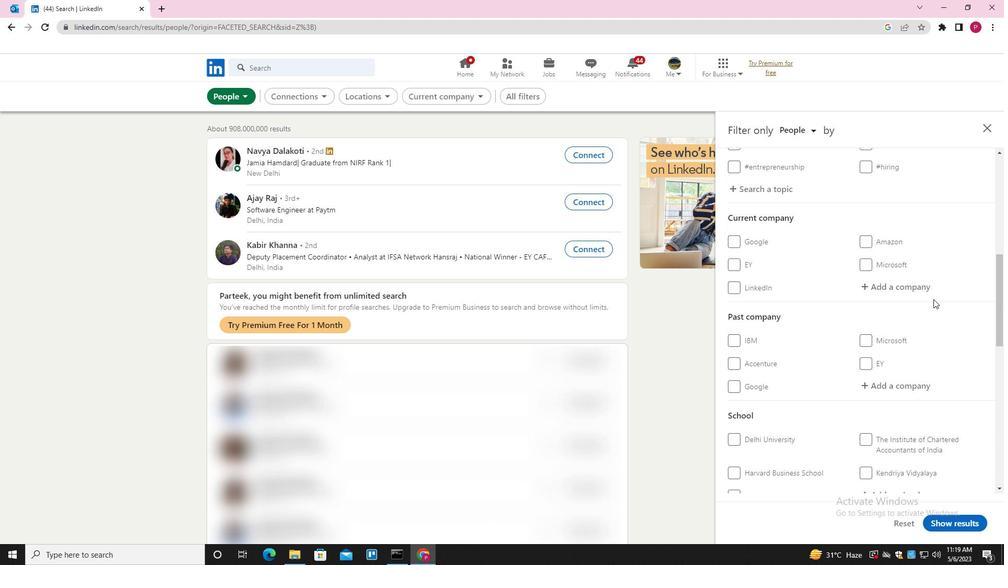 
Action: Mouse pressed left at (909, 284)
Screenshot: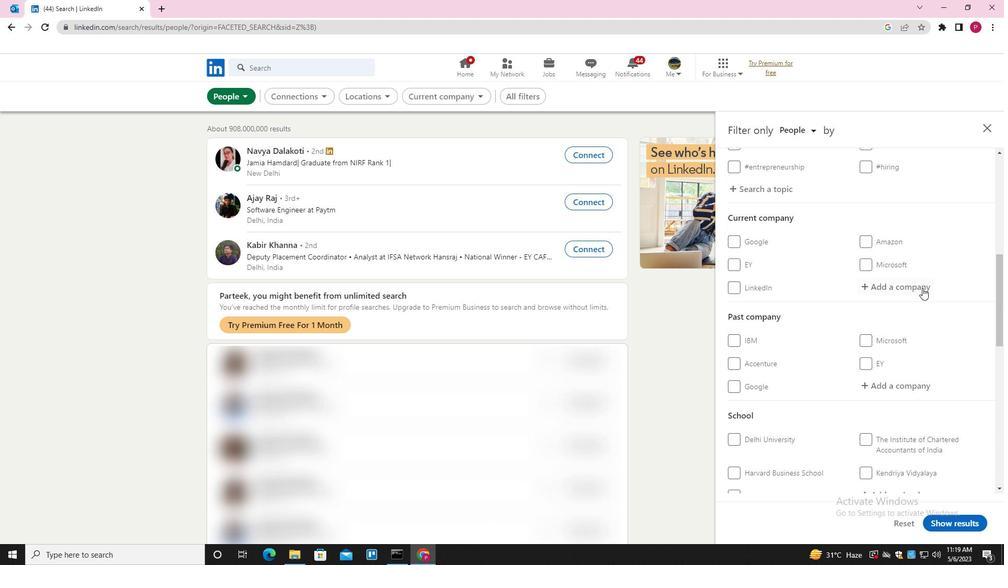 
Action: Key pressed <Key.shift><Key.shift><Key.shift><Key.shift><Key.shift><Key.shift><Key.shift><Key.shift><Key.shift><Key.shift><Key.shift><Key.shift>INTELLIS<Key.down><Key.enter>
Screenshot: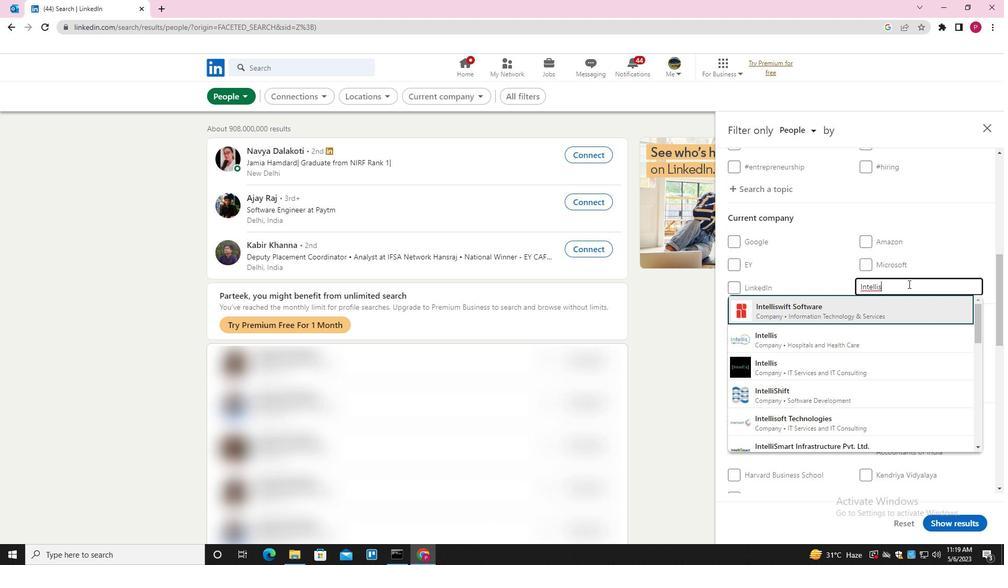 
Action: Mouse moved to (870, 351)
Screenshot: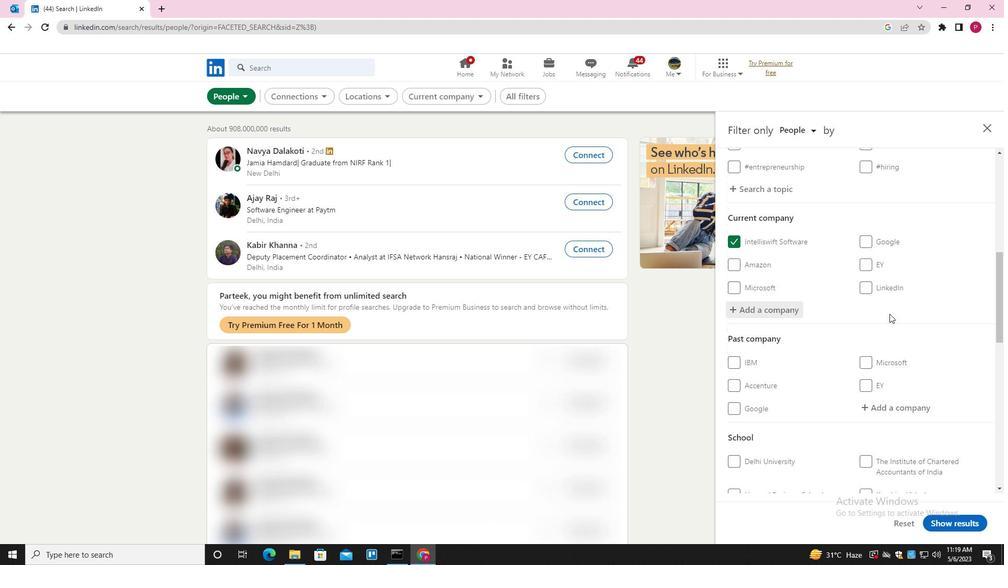 
Action: Mouse scrolled (870, 351) with delta (0, 0)
Screenshot: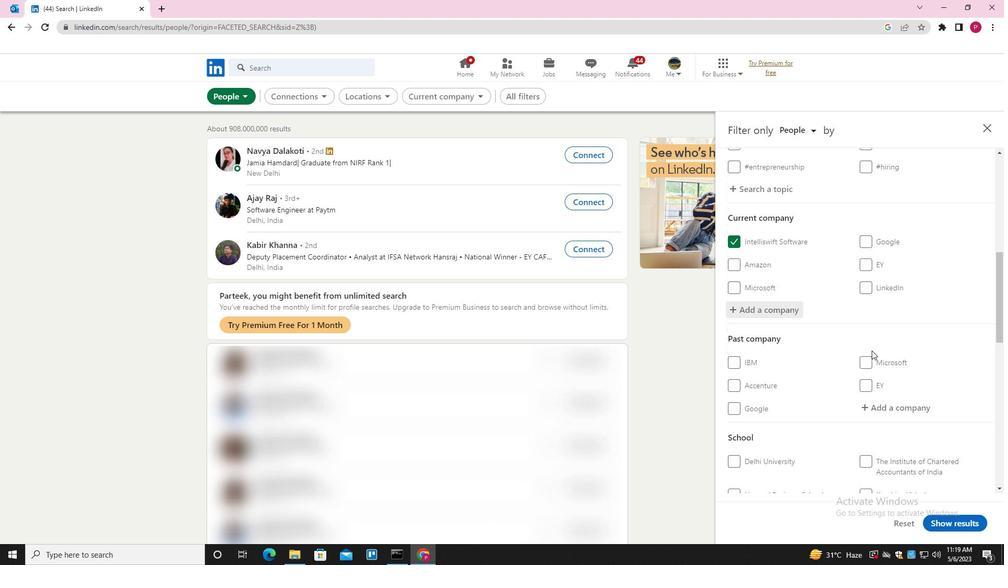 
Action: Mouse moved to (870, 352)
Screenshot: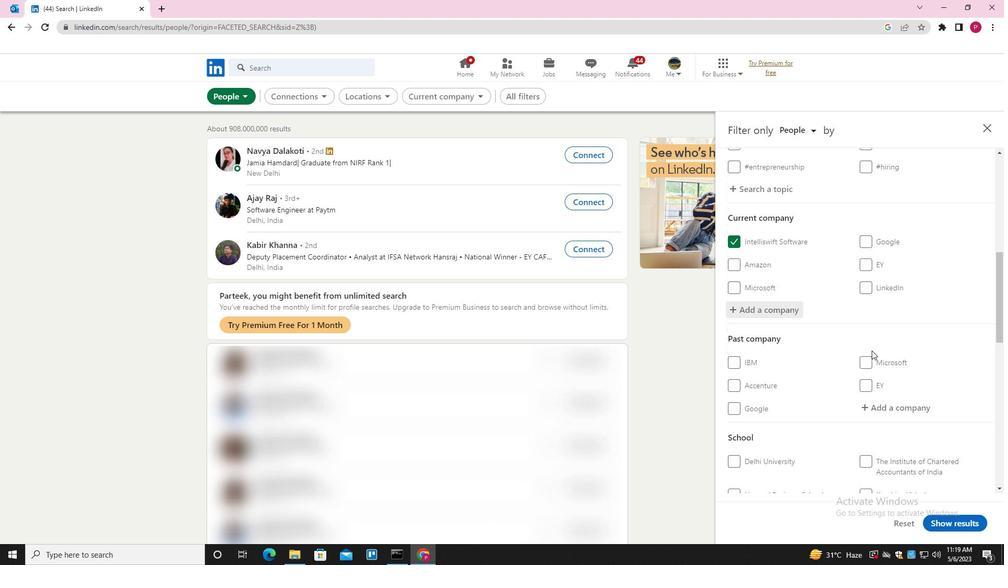 
Action: Mouse scrolled (870, 351) with delta (0, 0)
Screenshot: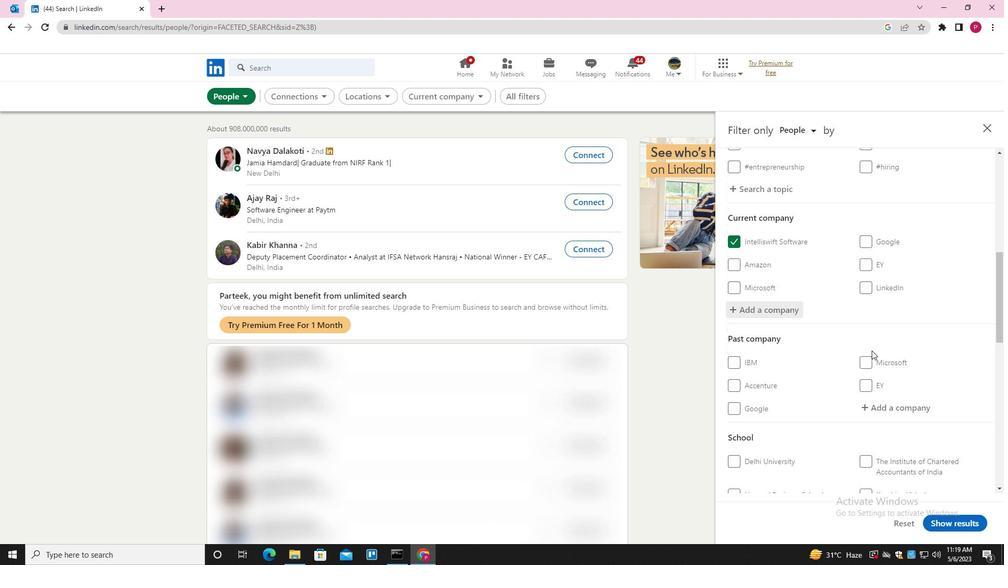 
Action: Mouse scrolled (870, 351) with delta (0, 0)
Screenshot: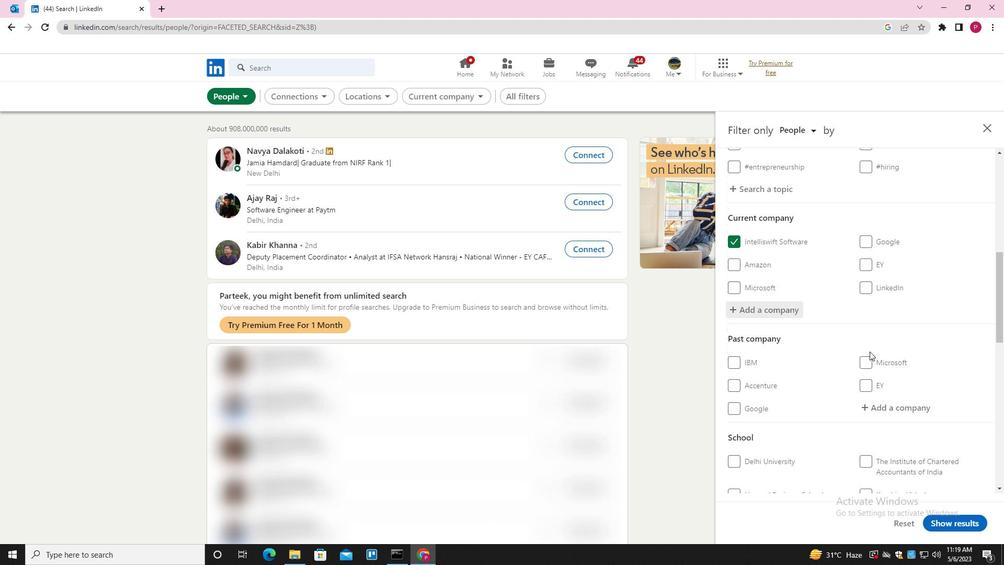 
Action: Mouse moved to (880, 363)
Screenshot: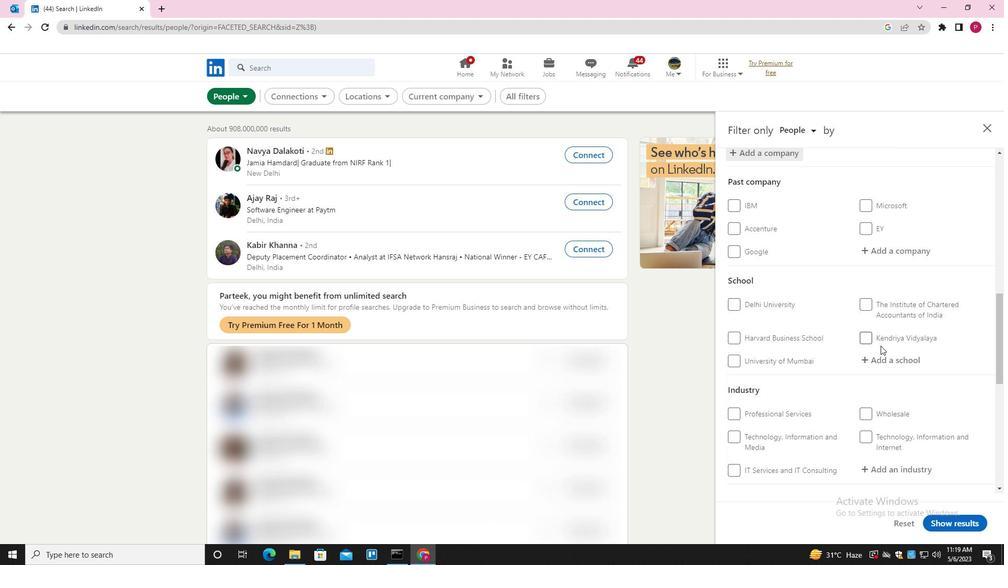 
Action: Mouse pressed left at (880, 363)
Screenshot: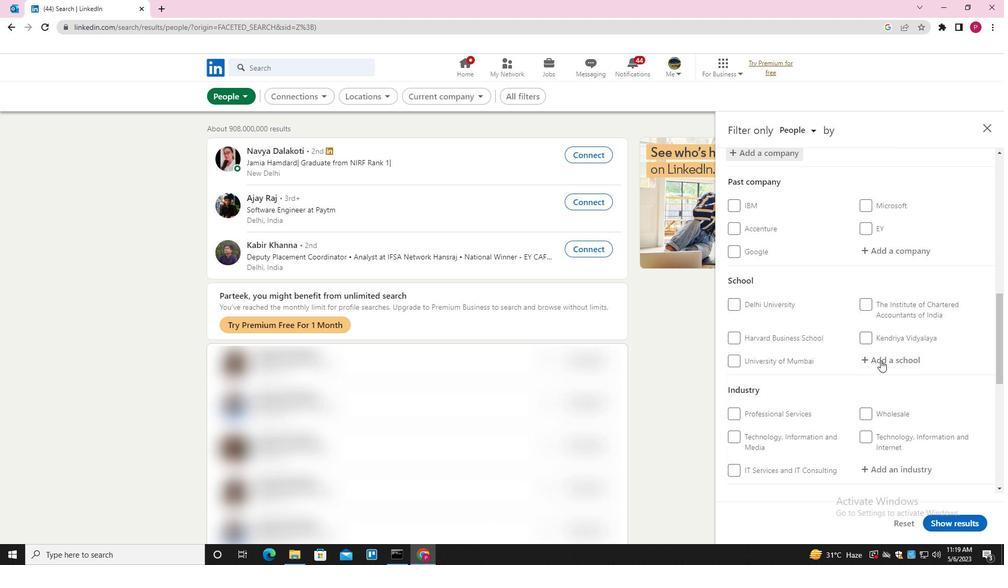 
Action: Key pressed <Key.shift><Key.shift><Key.shift><Key.shift><Key.shift><Key.shift><Key.shift><Key.shift><Key.shift><Key.shift><Key.shift><Key.shift><Key.shift><Key.shift><Key.shift><Key.shift><Key.shift><Key.shift><Key.shift><Key.shift><Key.shift><Key.shift><Key.shift><Key.shift><Key.shift><Key.shift><Key.shift><Key.shift><Key.shift><Key.shift><Key.shift><Key.shift><Key.shift><Key.shift><Key.shift><Key.shift><Key.shift><Key.shift><Key.shift><Key.shift><Key.shift><Key.shift><Key.shift><Key.shift><Key.shift><Key.shift><Key.shift><Key.shift><Key.shift><Key.shift><Key.shift><Key.shift><Key.shift><Key.shift><Key.shift><Key.shift><Key.shift><Key.shift><Key.shift><Key.shift><Key.shift><Key.shift><Key.shift><Key.shift>SHANTILAL<Key.space>SHAH<Key.space>ENGINEERING<Key.space><Key.down><Key.enter>
Screenshot: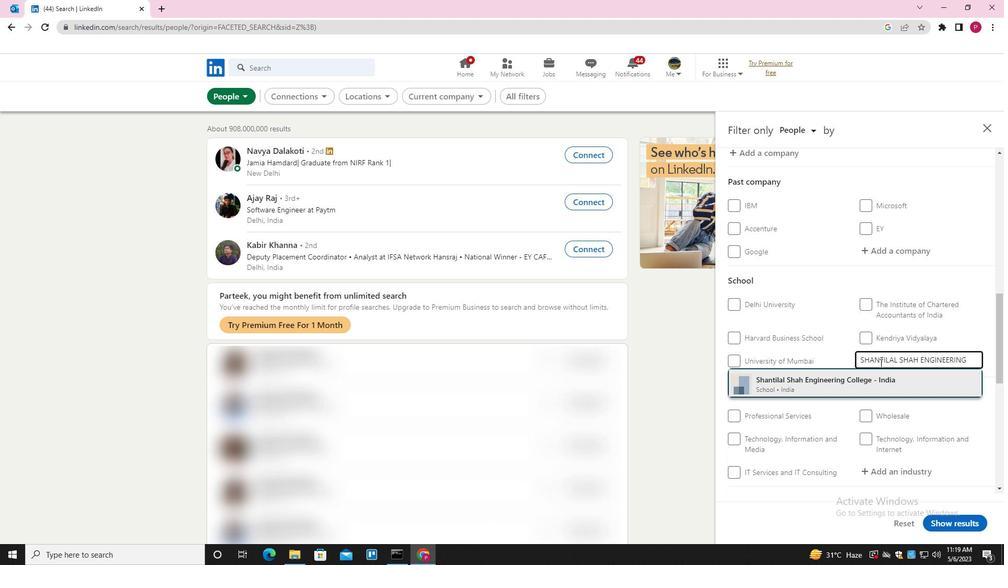 
Action: Mouse scrolled (880, 362) with delta (0, 0)
Screenshot: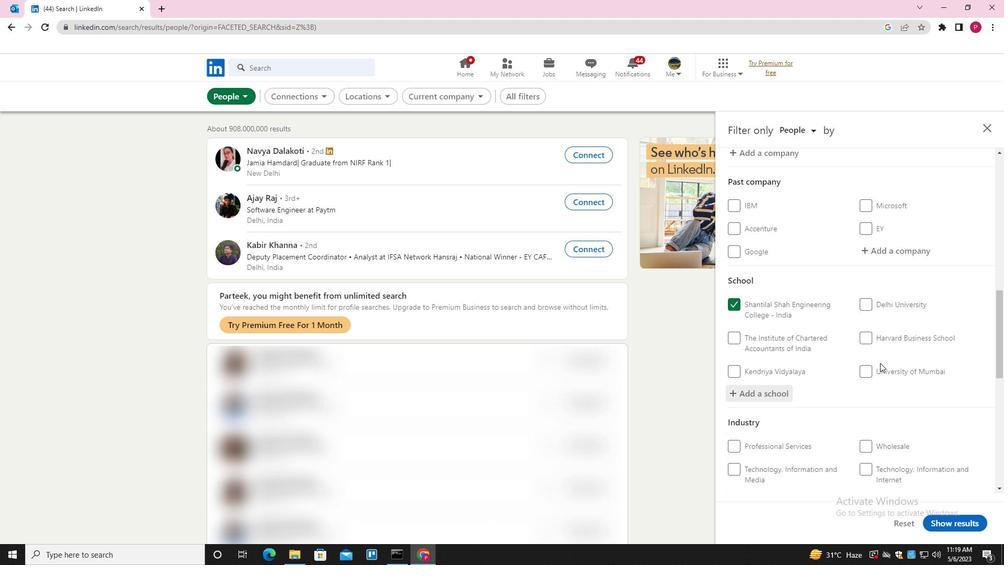 
Action: Mouse scrolled (880, 362) with delta (0, 0)
Screenshot: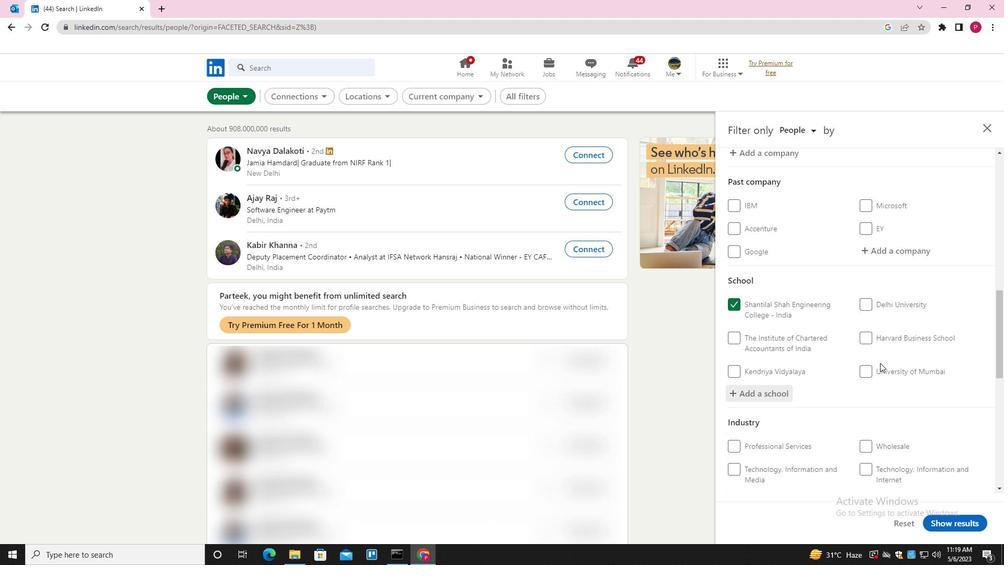 
Action: Mouse scrolled (880, 362) with delta (0, 0)
Screenshot: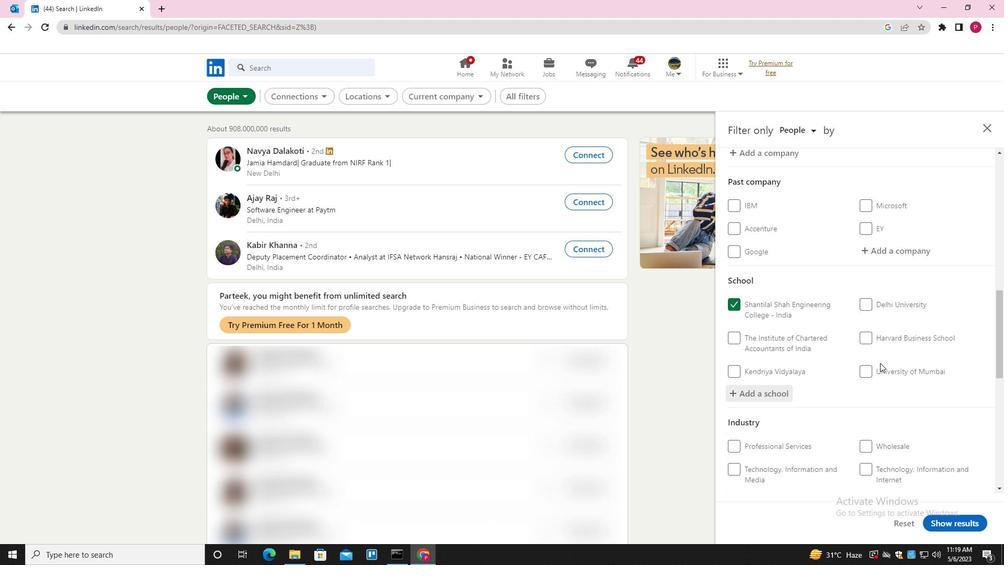 
Action: Mouse scrolled (880, 362) with delta (0, 0)
Screenshot: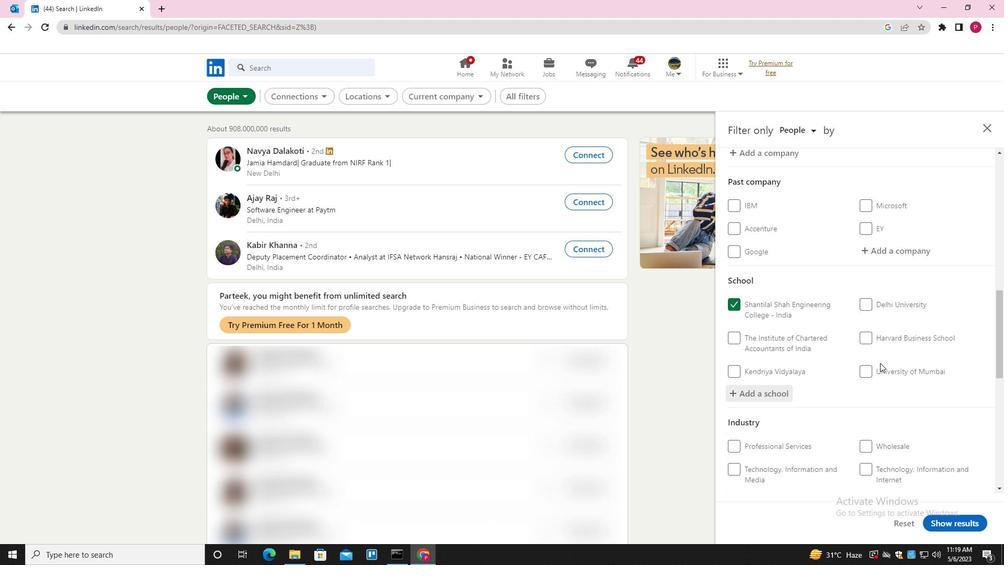 
Action: Mouse moved to (919, 297)
Screenshot: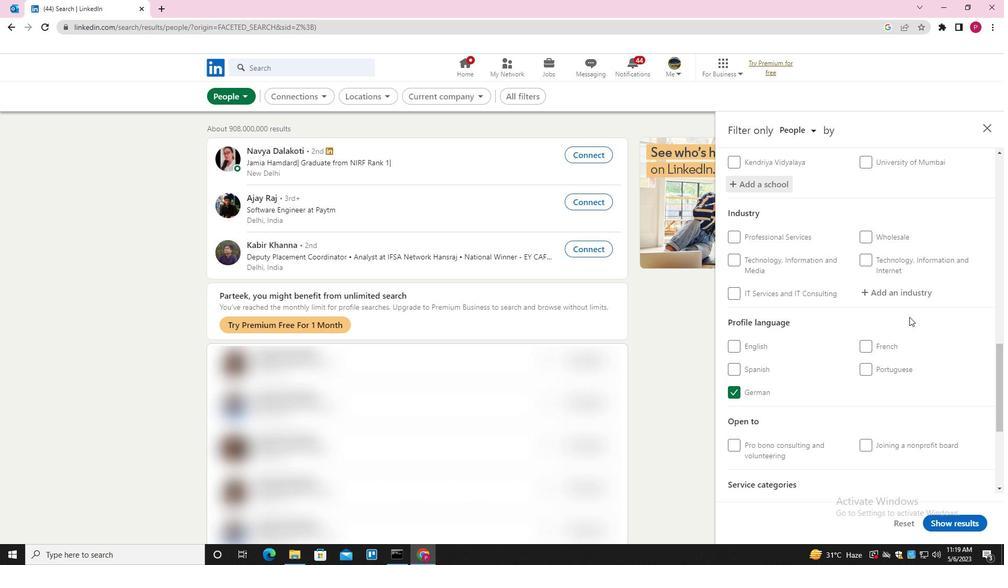 
Action: Mouse pressed left at (919, 297)
Screenshot: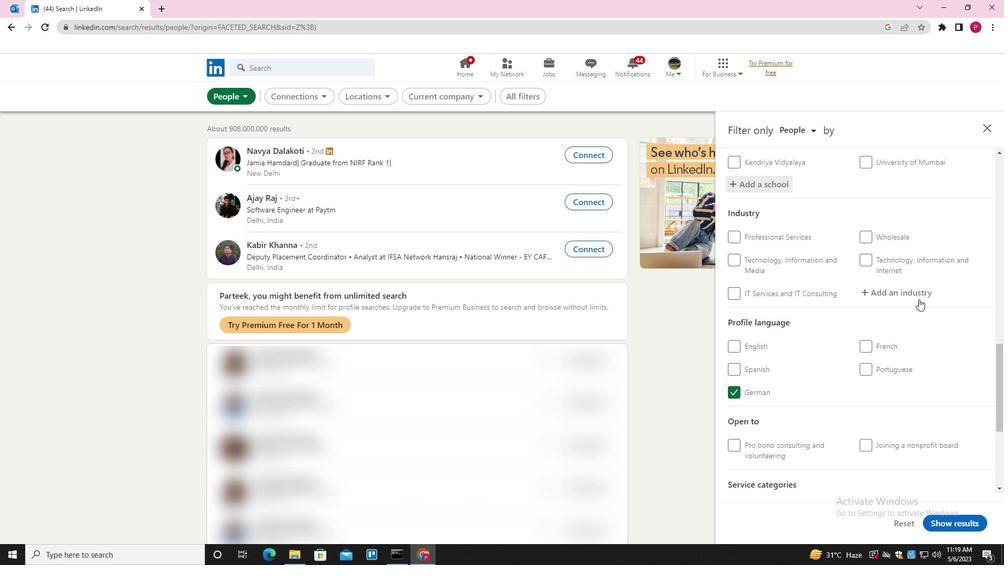 
Action: Key pressed <Key.shift><Key.shift><Key.shift><Key.shift><Key.shift><Key.shift><Key.shift><Key.shift><Key.shift><Key.shift><Key.shift><Key.shift><Key.shift><Key.shift>DAB<Key.backspace>NCE<Key.down><Key.enter>
Screenshot: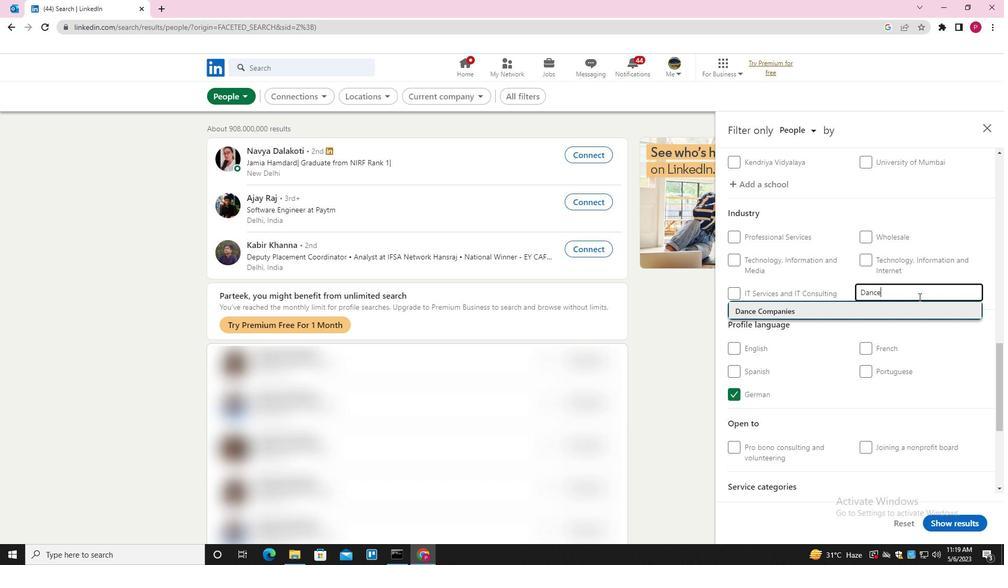 
Action: Mouse moved to (917, 349)
Screenshot: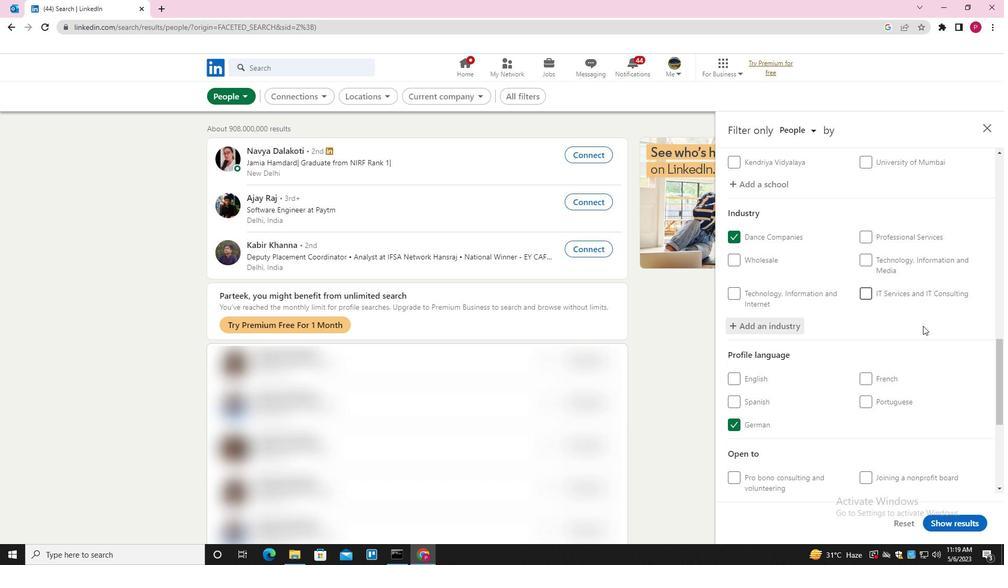 
Action: Mouse scrolled (917, 349) with delta (0, 0)
Screenshot: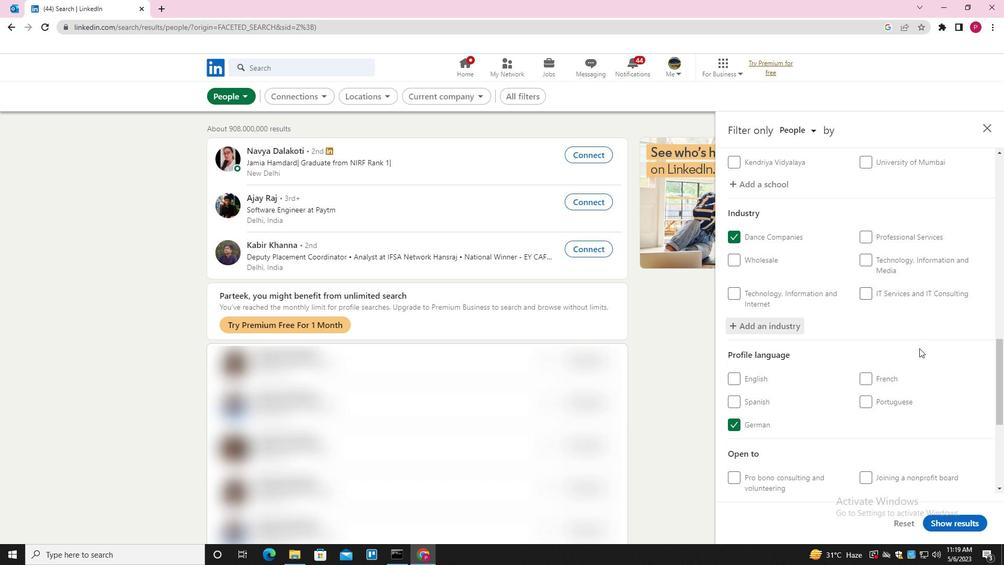 
Action: Mouse scrolled (917, 349) with delta (0, 0)
Screenshot: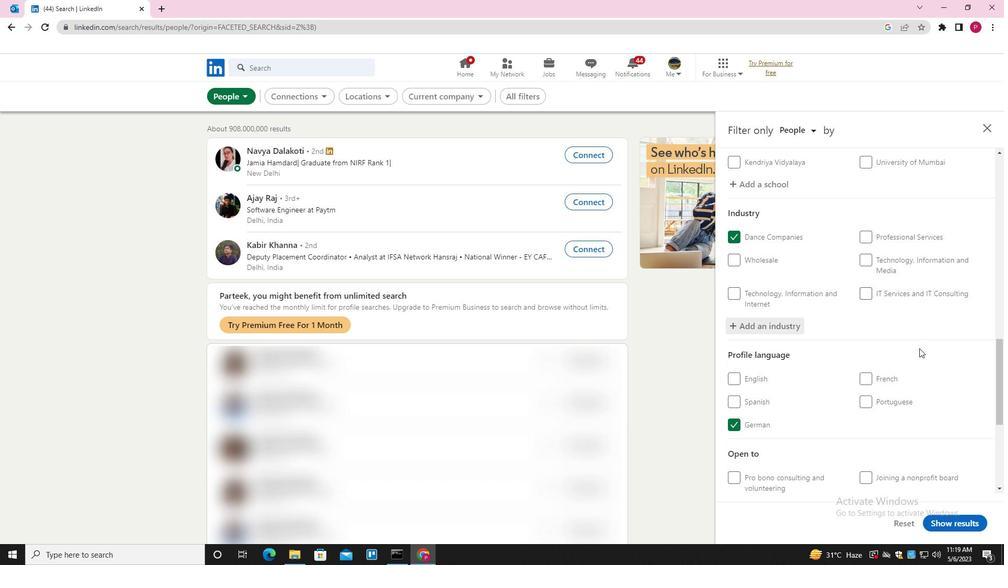 
Action: Mouse moved to (917, 350)
Screenshot: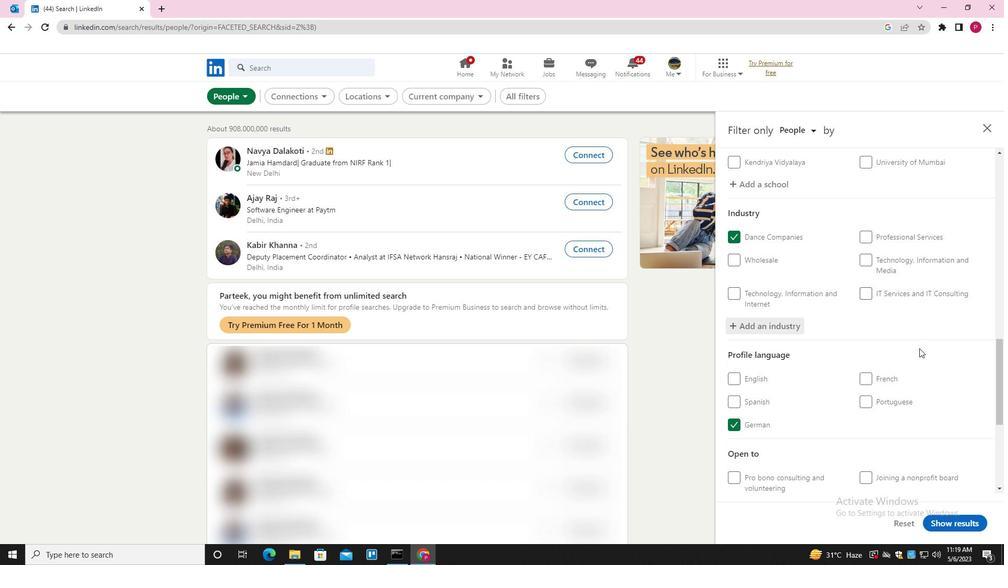 
Action: Mouse scrolled (917, 349) with delta (0, 0)
Screenshot: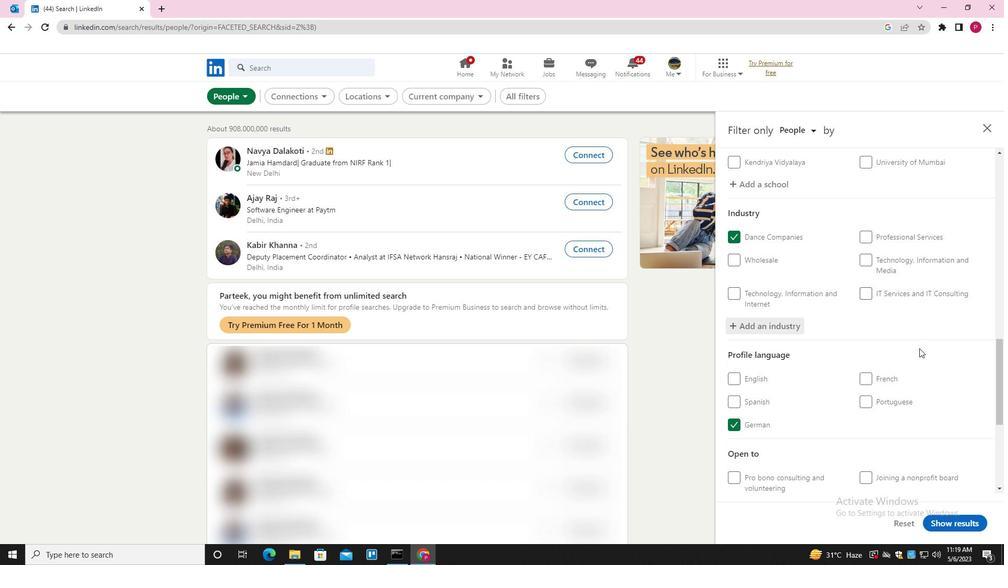 
Action: Mouse moved to (917, 350)
Screenshot: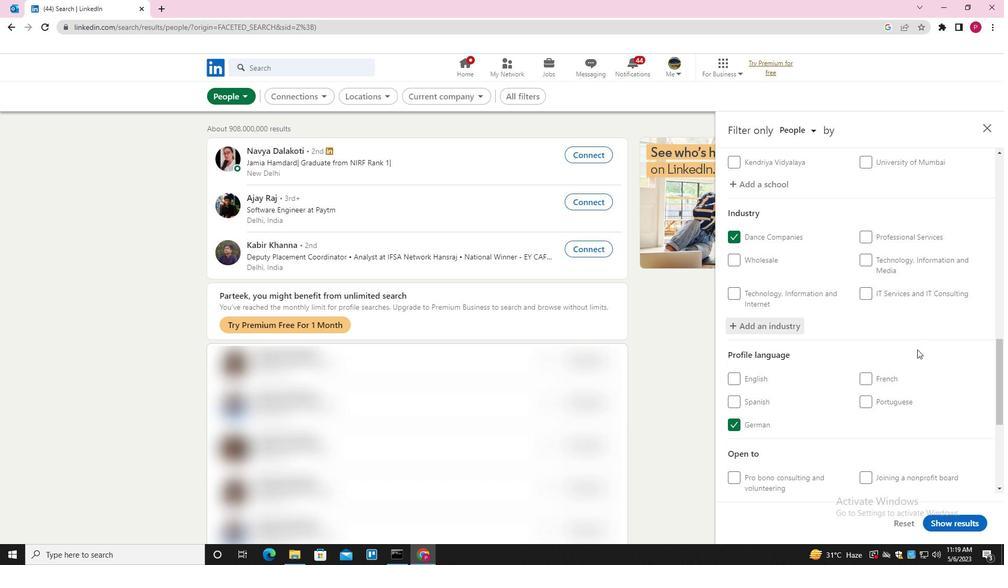 
Action: Mouse scrolled (917, 349) with delta (0, 0)
Screenshot: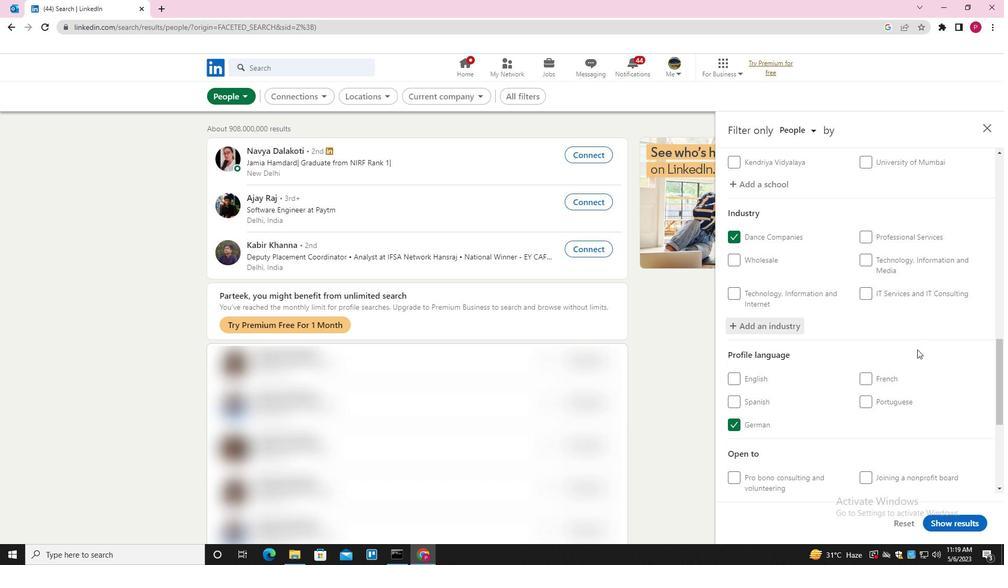 
Action: Mouse moved to (916, 350)
Screenshot: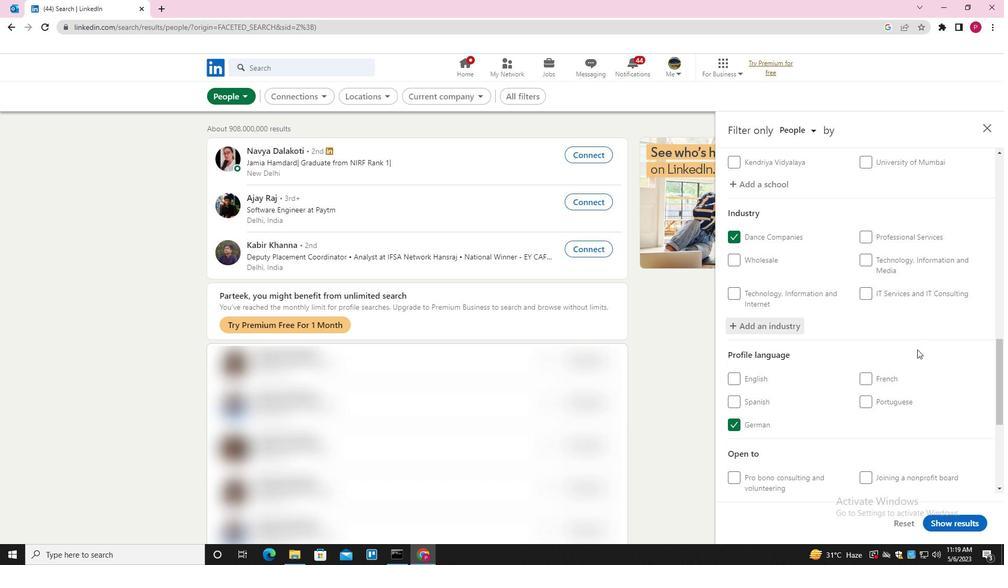 
Action: Mouse scrolled (916, 350) with delta (0, 0)
Screenshot: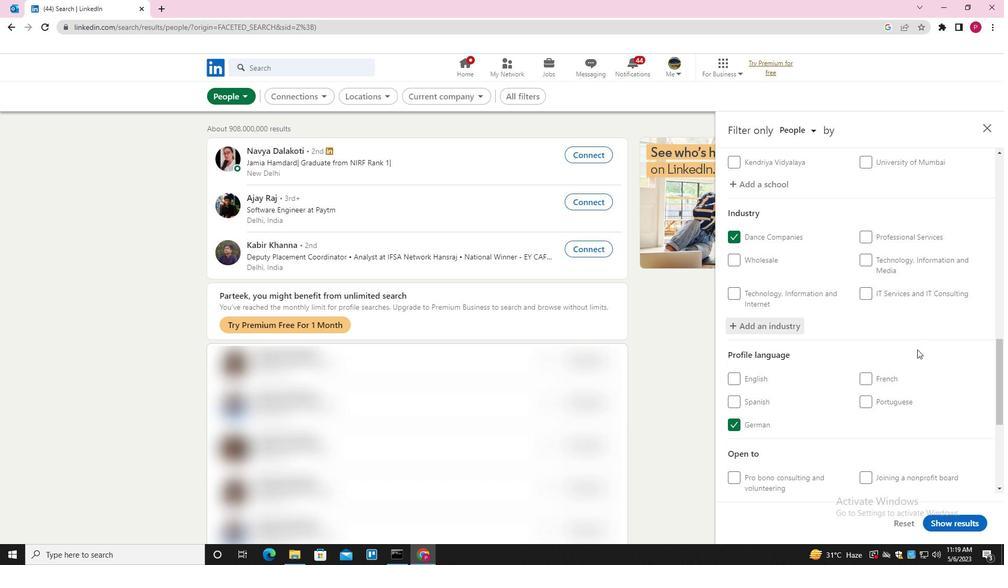 
Action: Mouse moved to (915, 351)
Screenshot: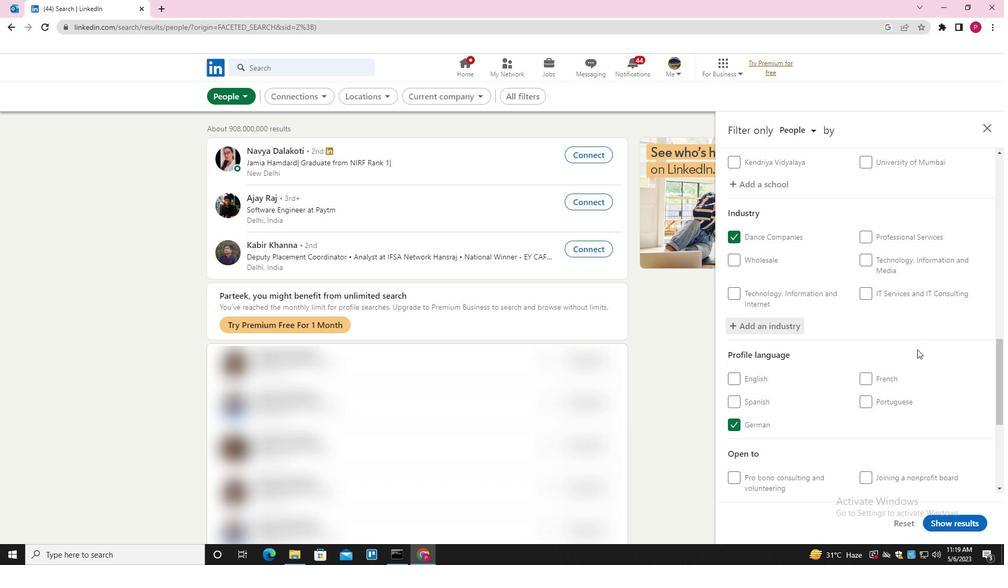 
Action: Mouse scrolled (915, 351) with delta (0, 0)
Screenshot: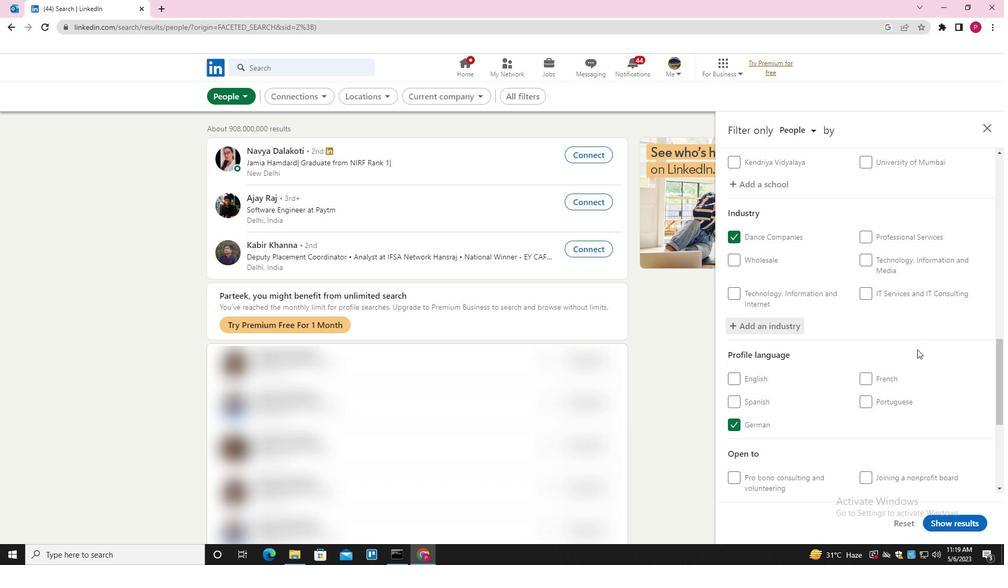 
Action: Mouse moved to (899, 352)
Screenshot: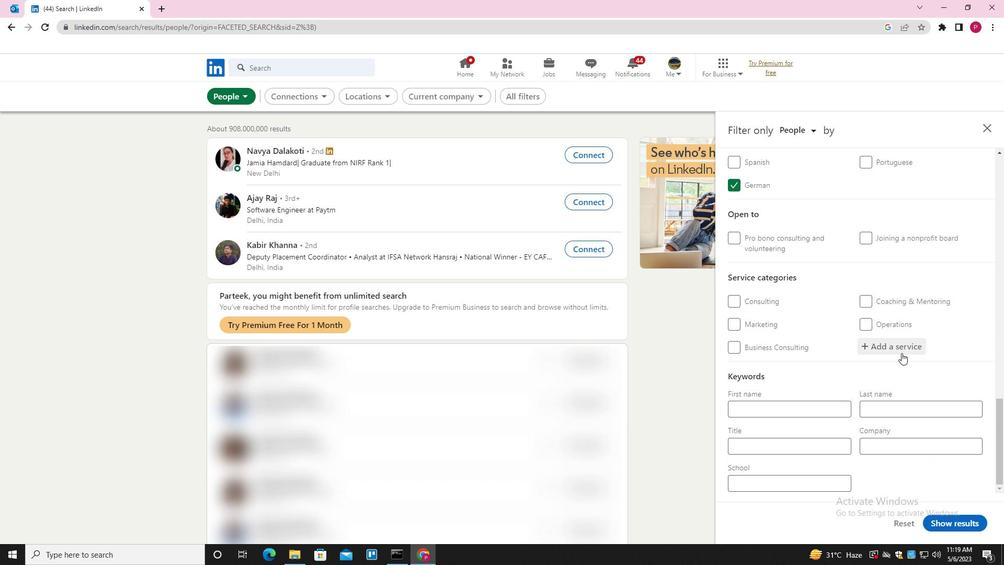 
Action: Mouse pressed left at (899, 352)
Screenshot: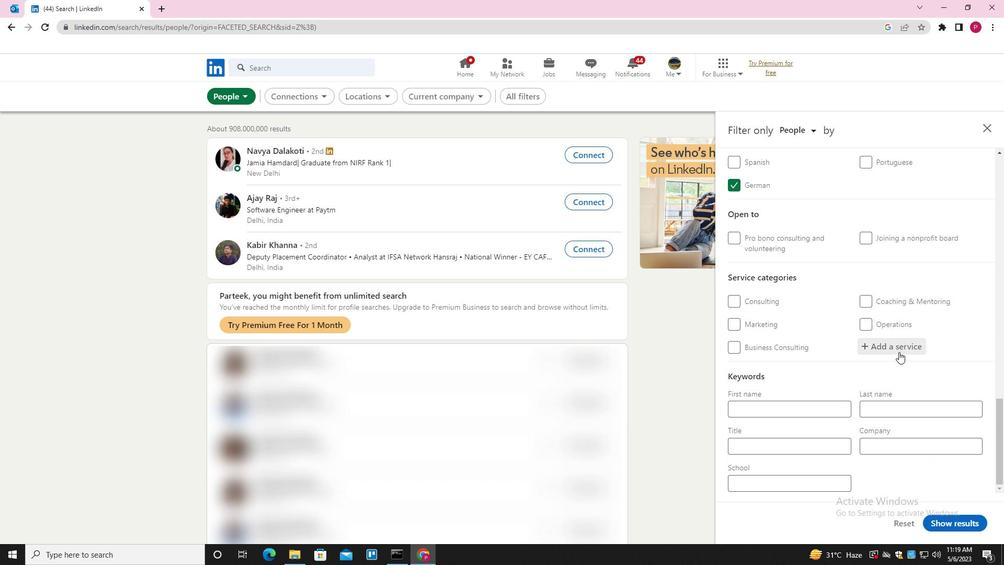 
Action: Key pressed <Key.shift>H<Key.shift>R<Key.space><Key.down><Key.down><Key.enter>
Screenshot: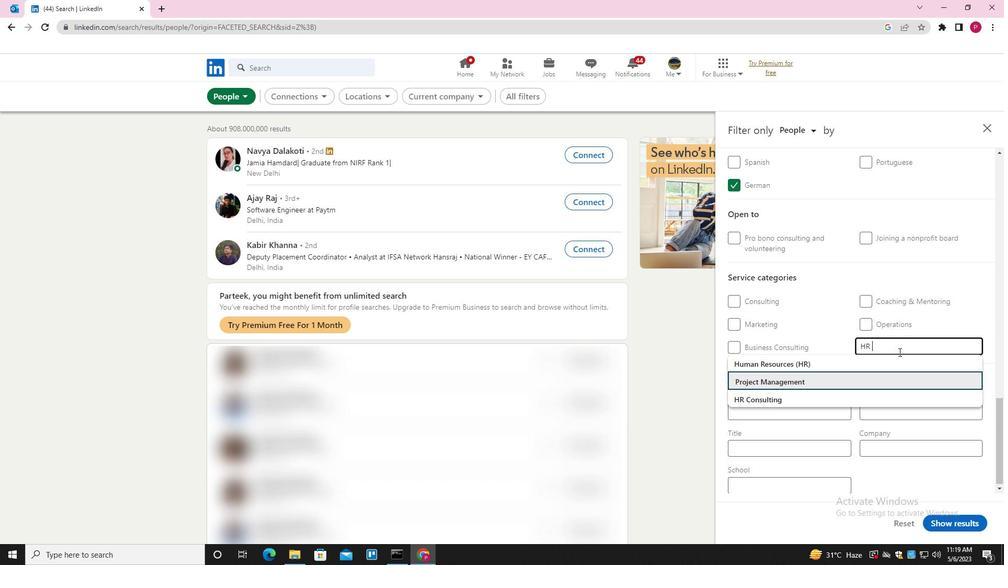 
Action: Mouse scrolled (899, 351) with delta (0, 0)
Screenshot: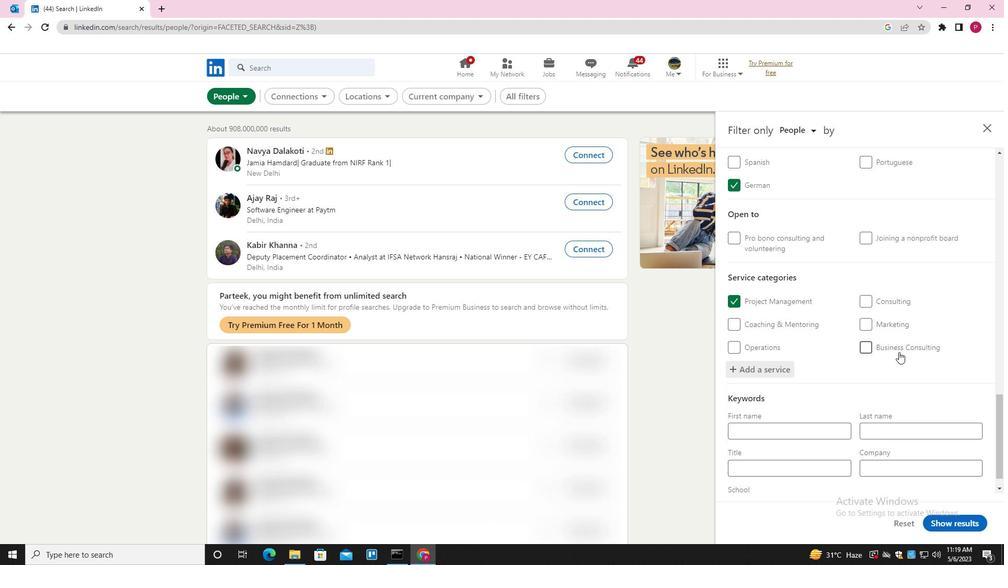 
Action: Mouse scrolled (899, 351) with delta (0, 0)
Screenshot: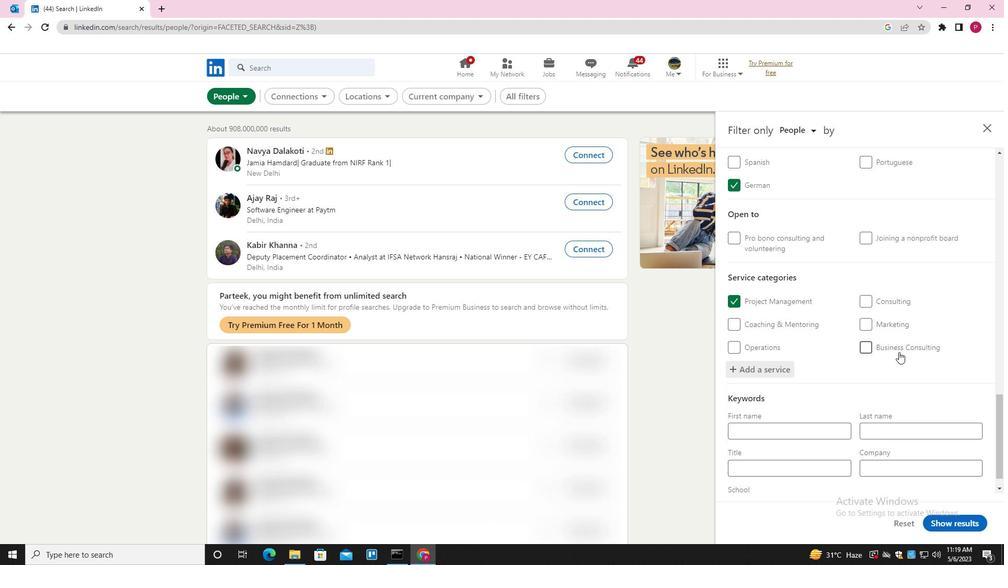 
Action: Mouse scrolled (899, 351) with delta (0, 0)
Screenshot: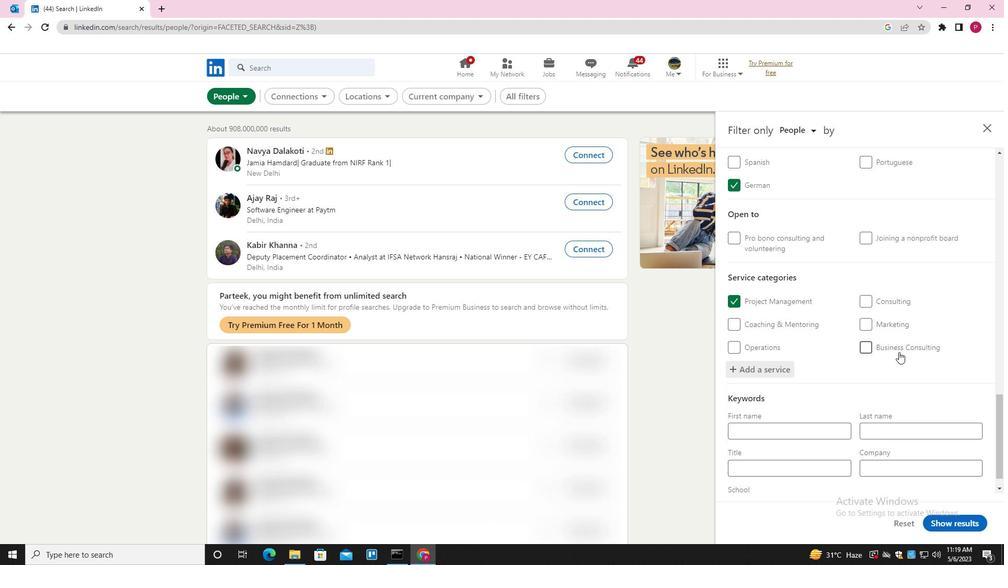 
Action: Mouse scrolled (899, 351) with delta (0, 0)
Screenshot: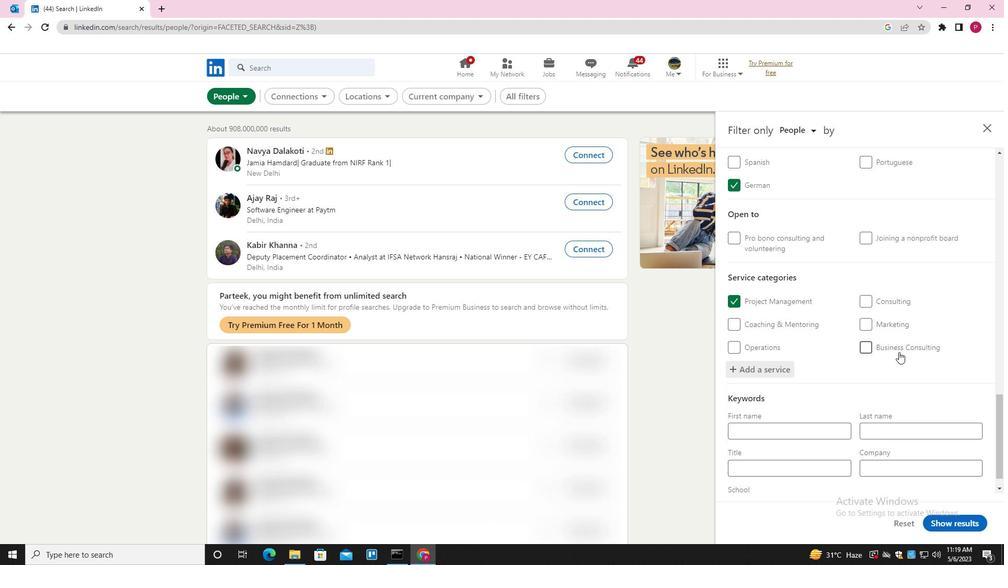 
Action: Mouse moved to (819, 454)
Screenshot: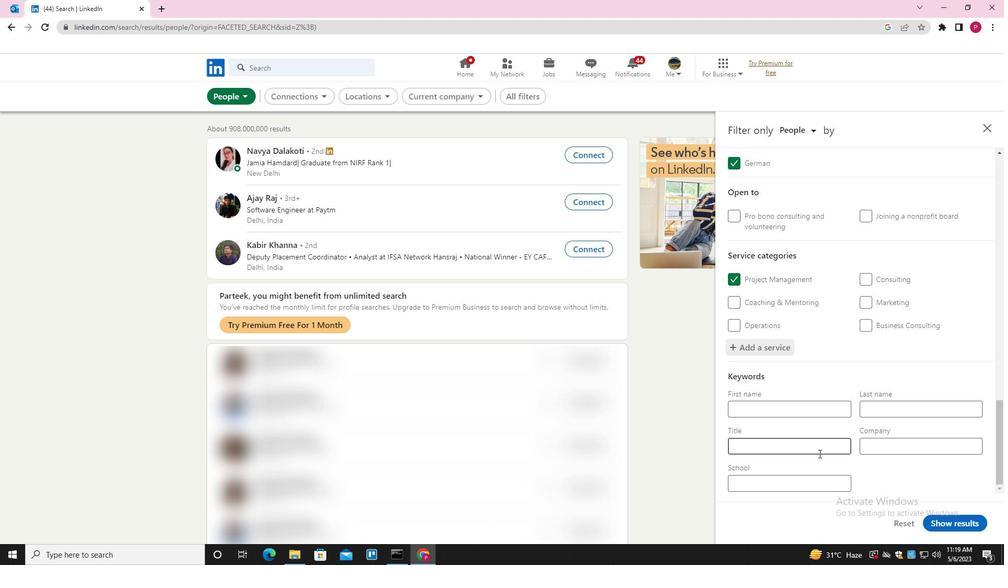 
Action: Mouse pressed left at (819, 454)
Screenshot: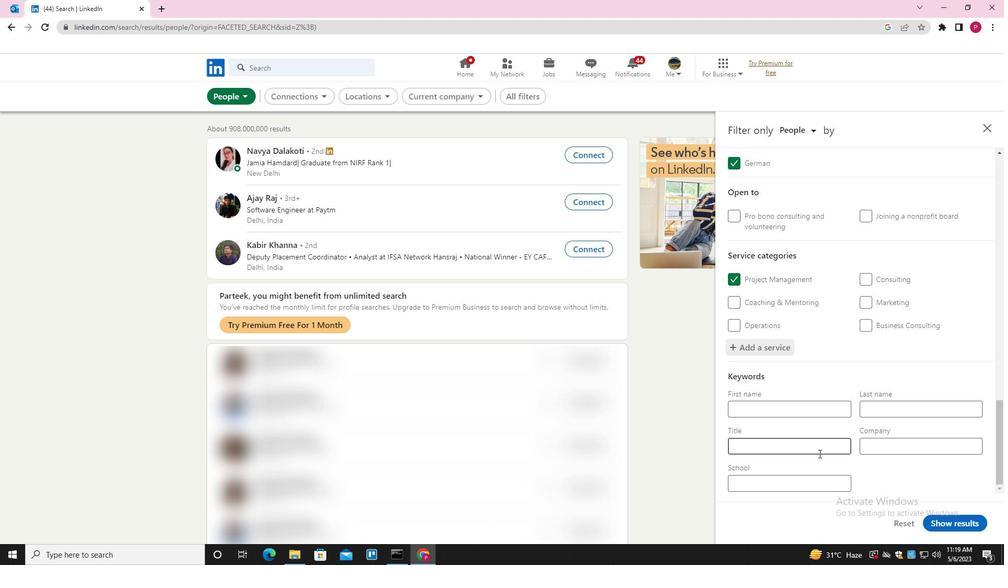 
Action: Mouse moved to (820, 454)
Screenshot: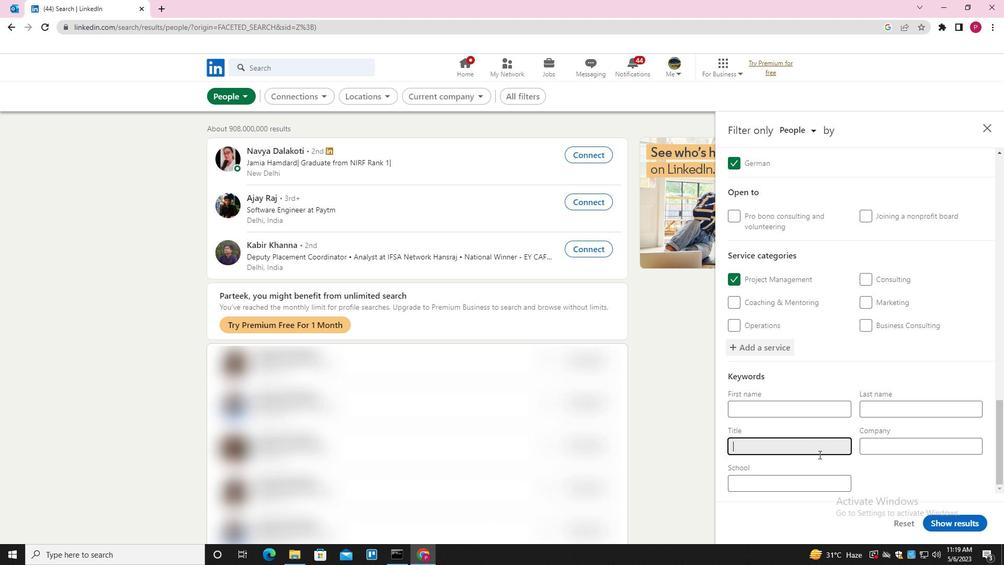 
Action: Key pressed <Key.shift><Key.shift><Key.shift><Key.shift><Key.shift><Key.shift>MARKEYING<Key.space><Key.backspace><Key.backspace><Key.backspace><Key.backspace><Key.backspace>TING<Key.space><Key.shift><Key.shift>COMMUNICATIONS<Key.space><Key.shift><Key.shift><Key.shift><Key.shift><Key.shift><Key.shift><Key.shift><Key.shift>MANAGER
Screenshot: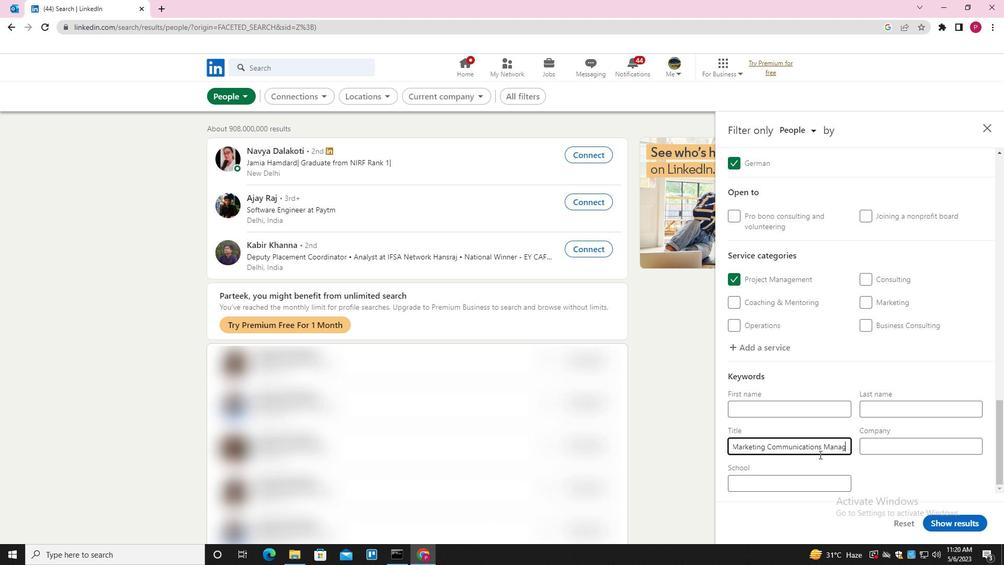 
Action: Mouse moved to (947, 526)
Screenshot: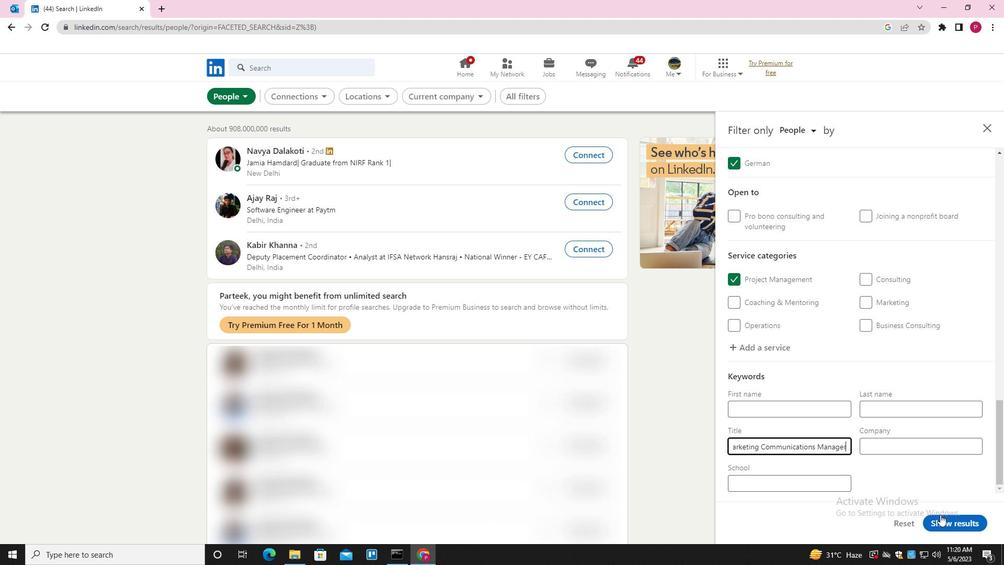 
Action: Mouse pressed left at (947, 526)
Screenshot: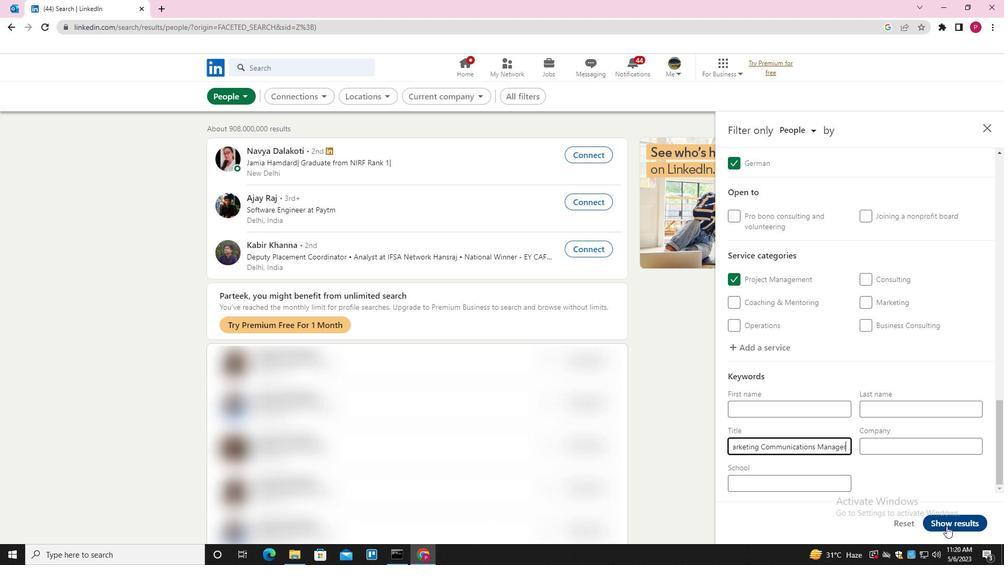 
Action: Mouse moved to (498, 243)
Screenshot: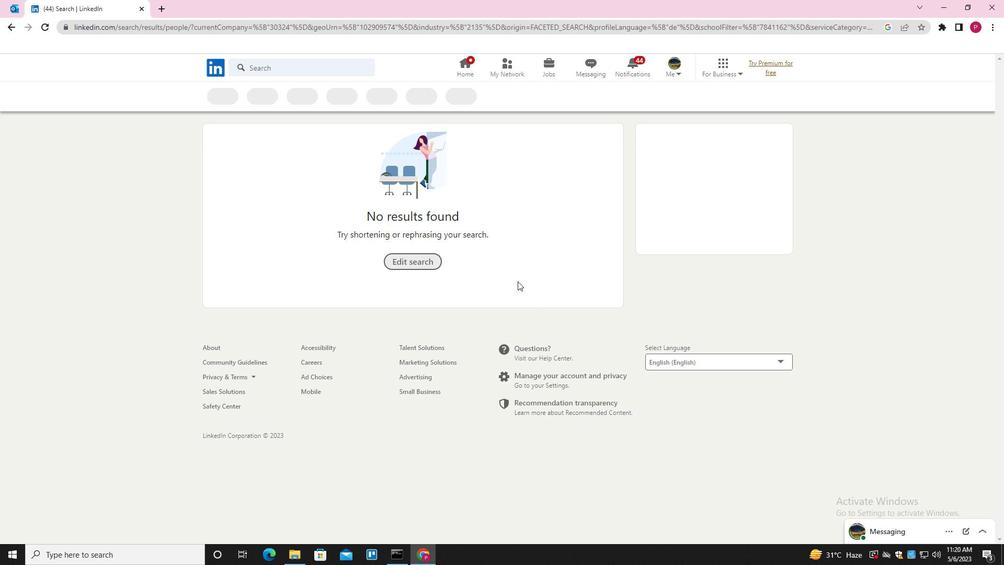 
